 Task: Open Card Airline Review in Board Diversity and Inclusion Employee Resource Groups to Workspace Email Management and add a team member Softage.4@softage.net, a label Red, a checklist Feng Shui, an attachment from your google drive, a color Red and finally, add a card description 'Research and develop new marketing strategy' and a comment 'This task presents an opportunity to demonstrate our project management skills, ensuring that we have a clear plan and process in place.'. Add a start date 'Jan 08, 1900' with a due date 'Jan 15, 1900'
Action: Mouse moved to (710, 143)
Screenshot: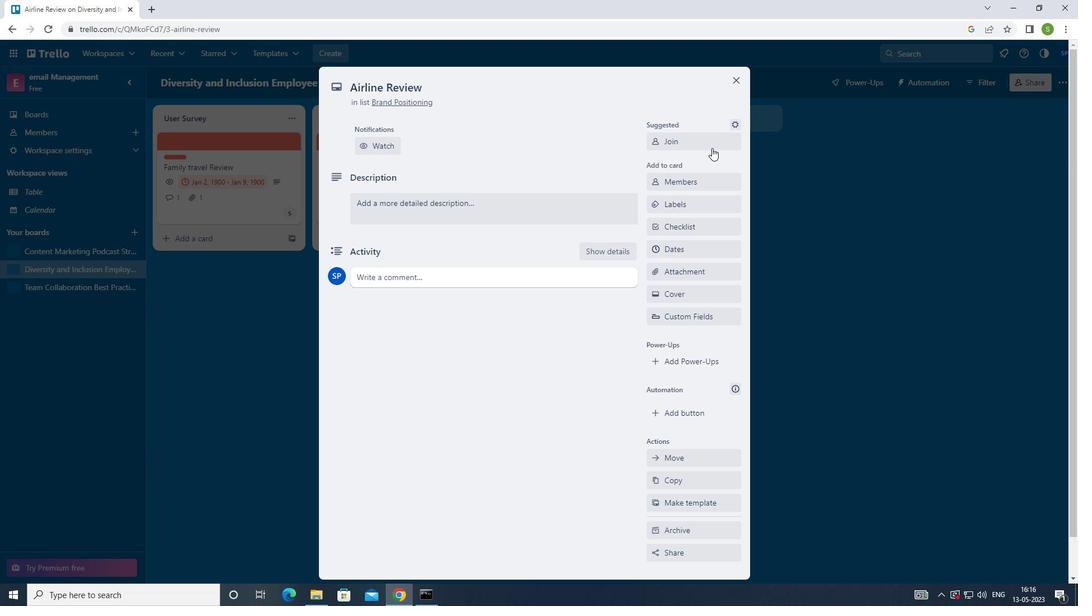 
Action: Mouse pressed left at (710, 143)
Screenshot: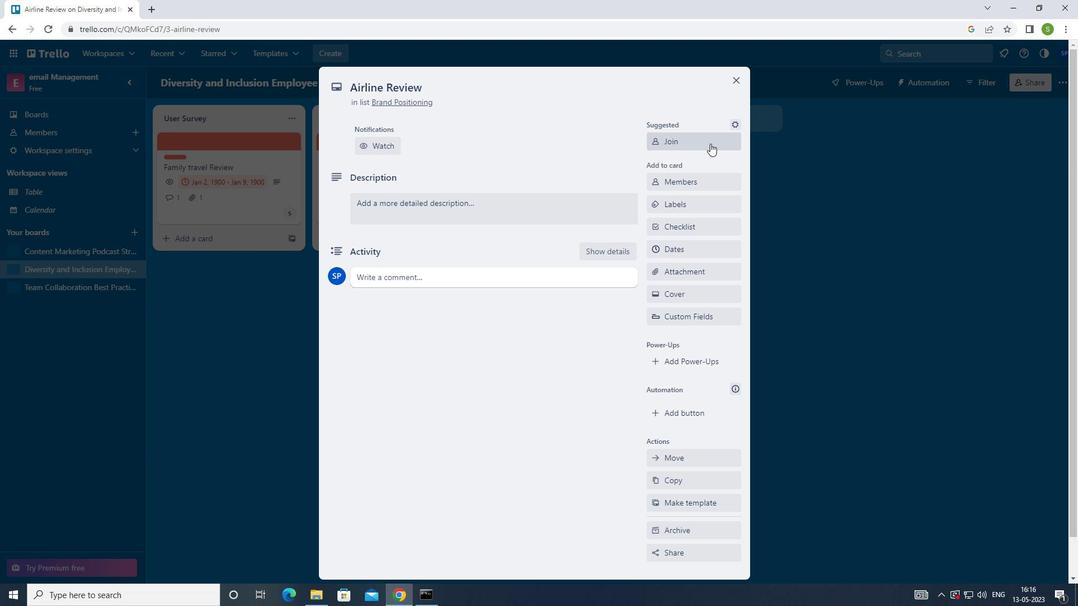
Action: Mouse moved to (704, 147)
Screenshot: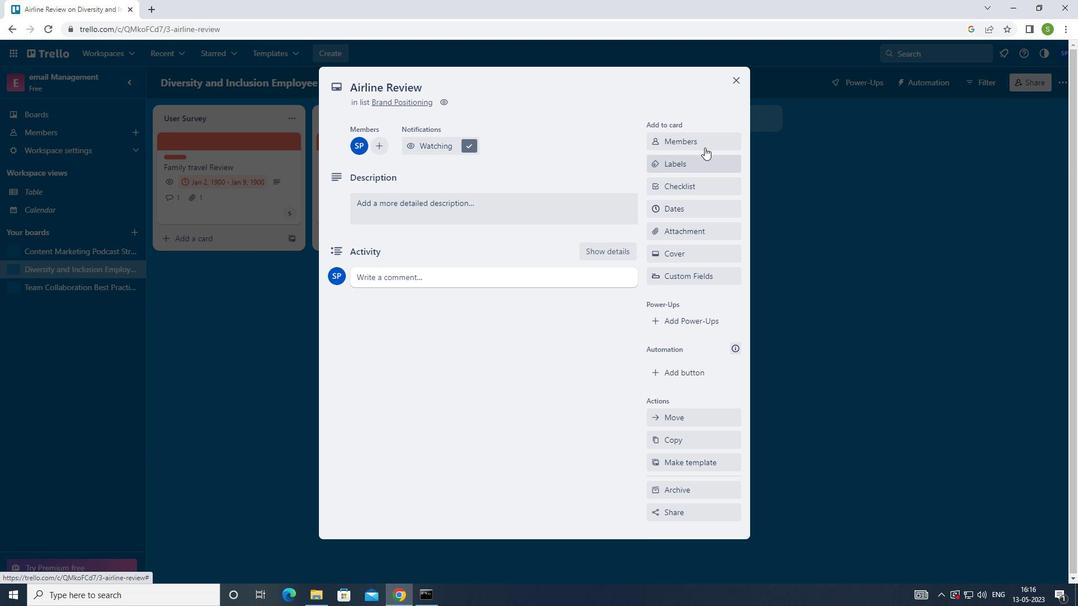 
Action: Mouse pressed left at (704, 147)
Screenshot: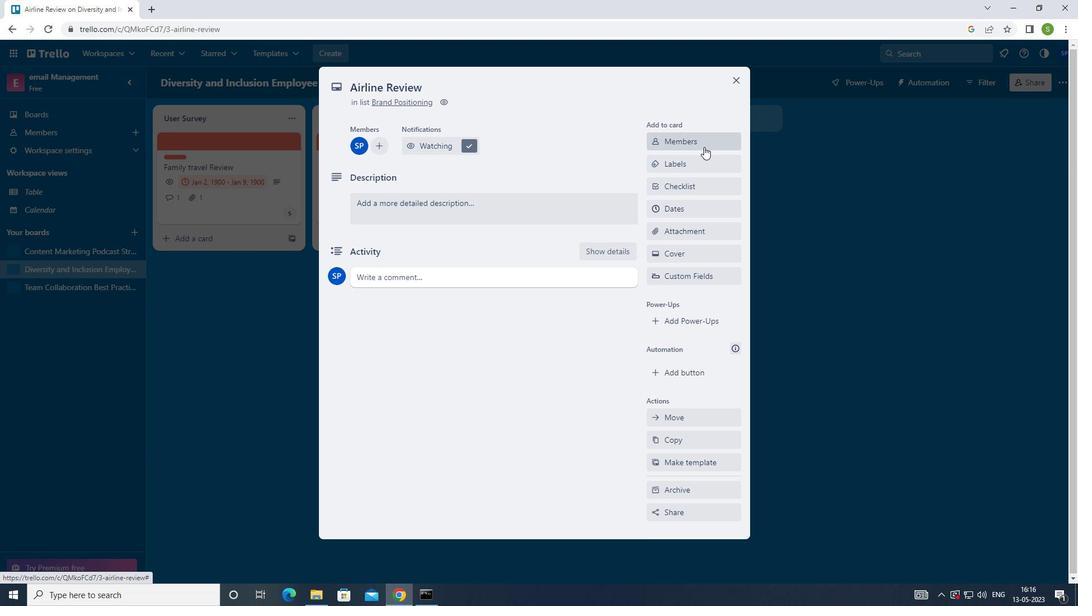
Action: Mouse moved to (554, 230)
Screenshot: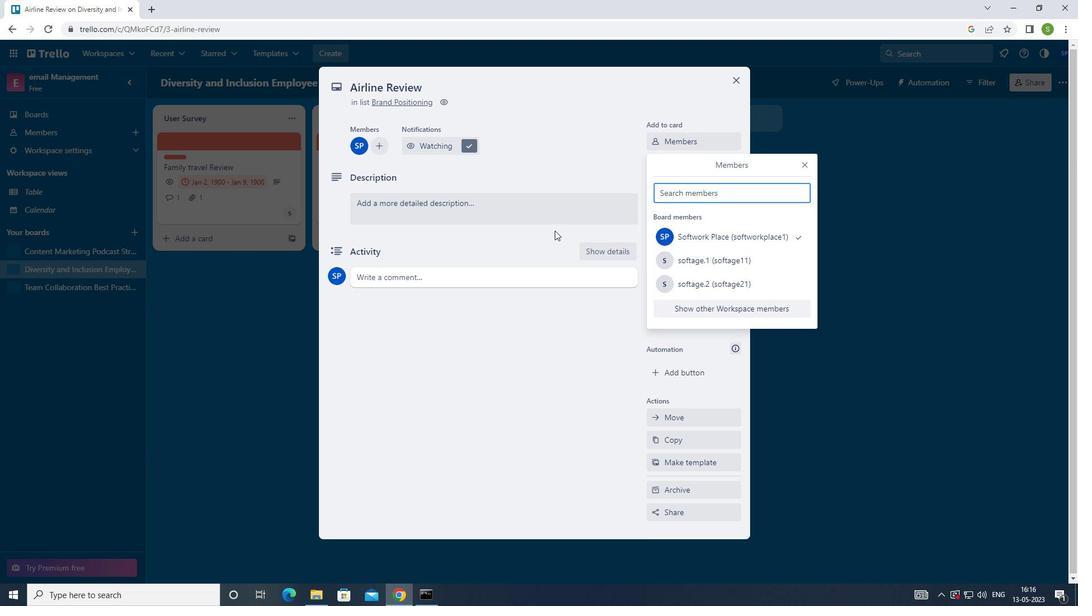 
Action: Key pressed <Key.shift>SOFTAG
Screenshot: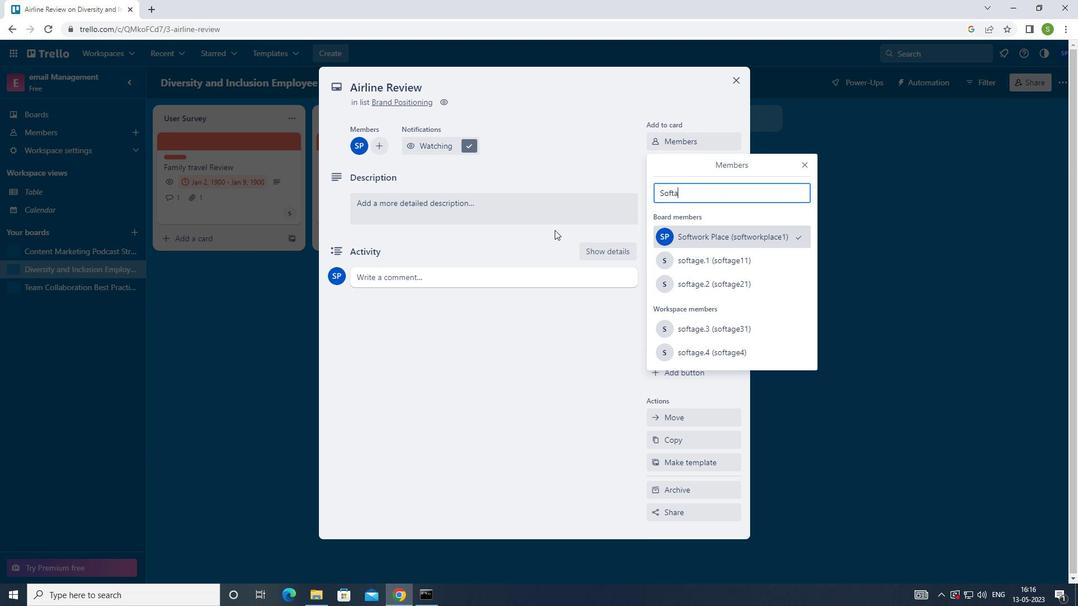 
Action: Mouse moved to (555, 230)
Screenshot: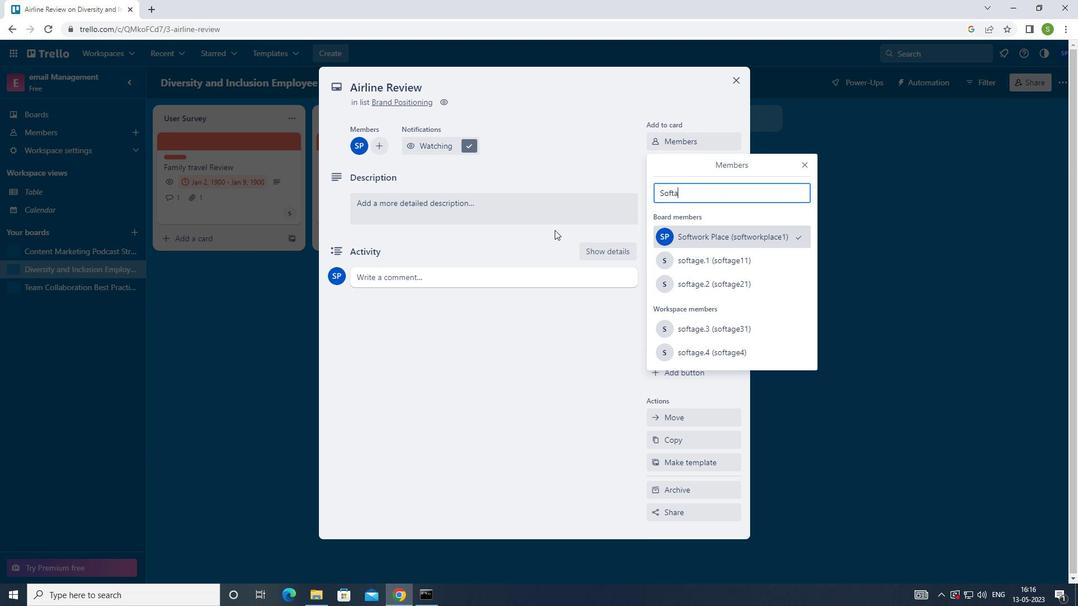 
Action: Key pressed E.4
Screenshot: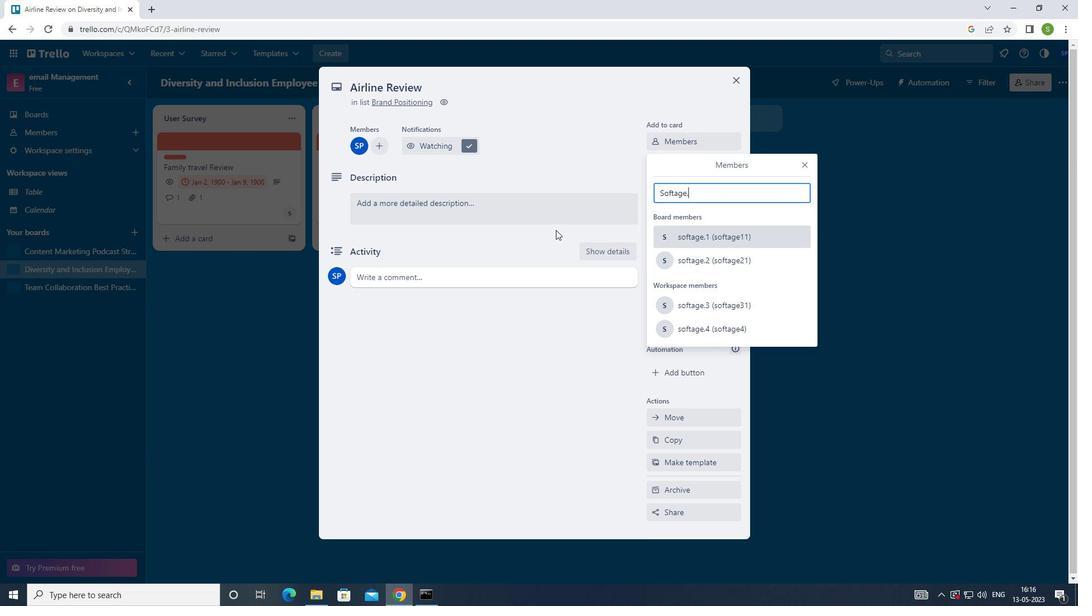 
Action: Mouse moved to (555, 230)
Screenshot: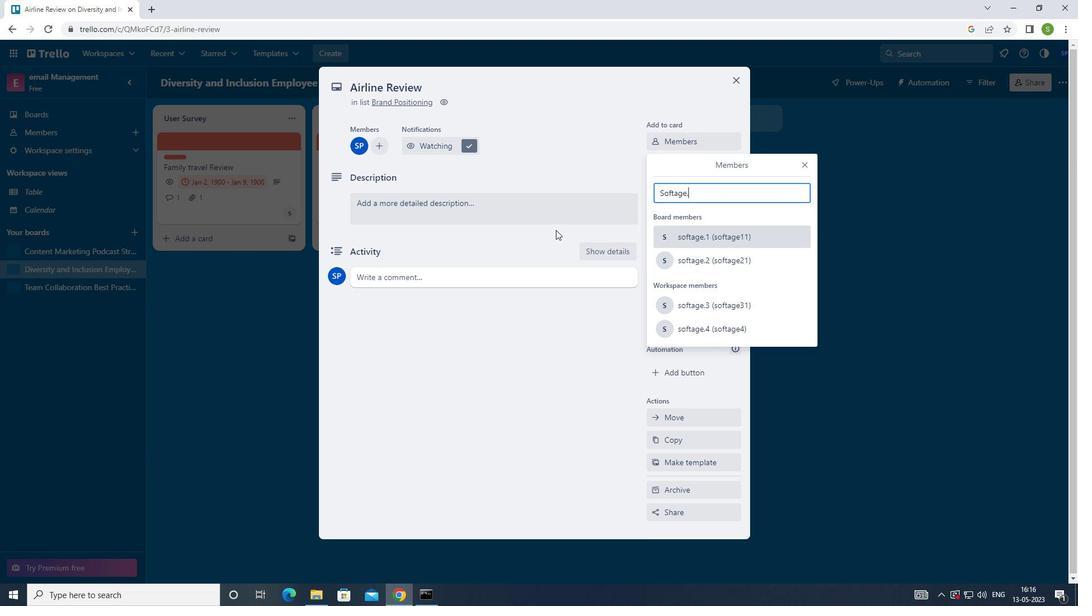 
Action: Key pressed <Key.shift>@
Screenshot: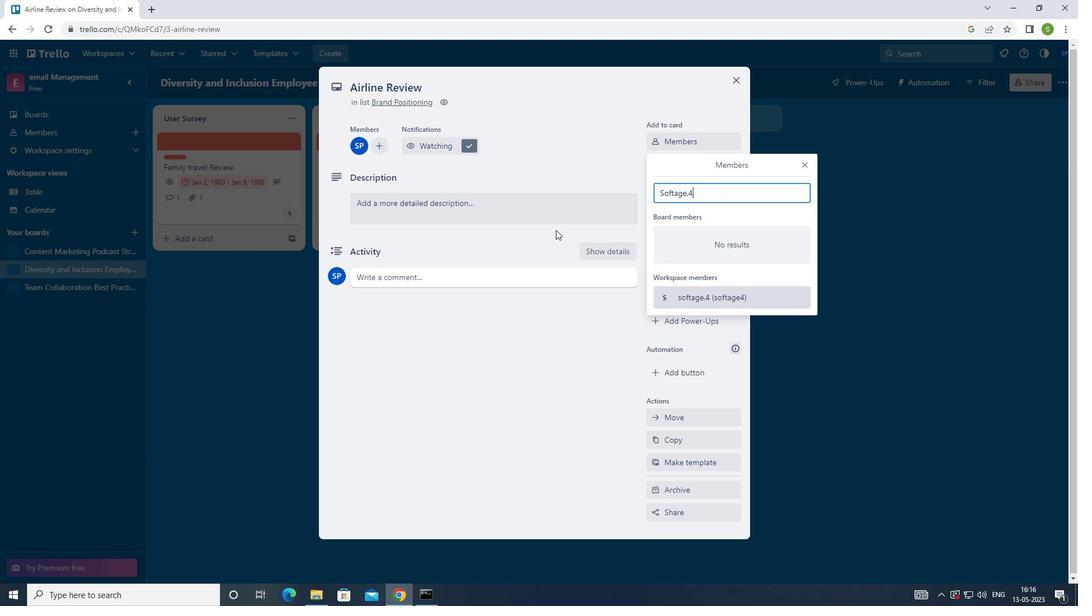 
Action: Mouse moved to (555, 230)
Screenshot: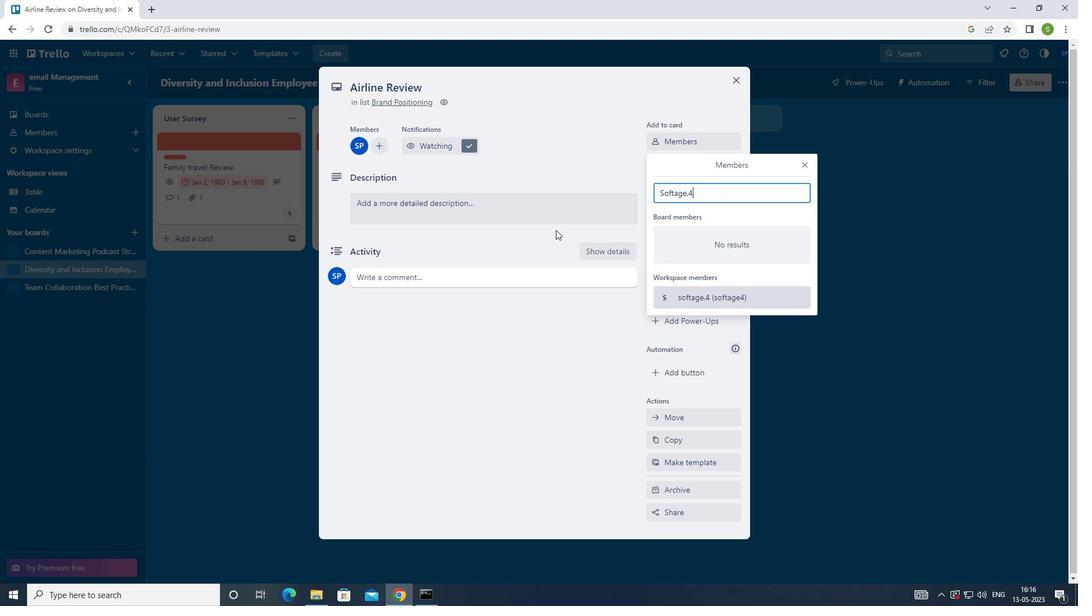 
Action: Key pressed SOFTAGE.NET
Screenshot: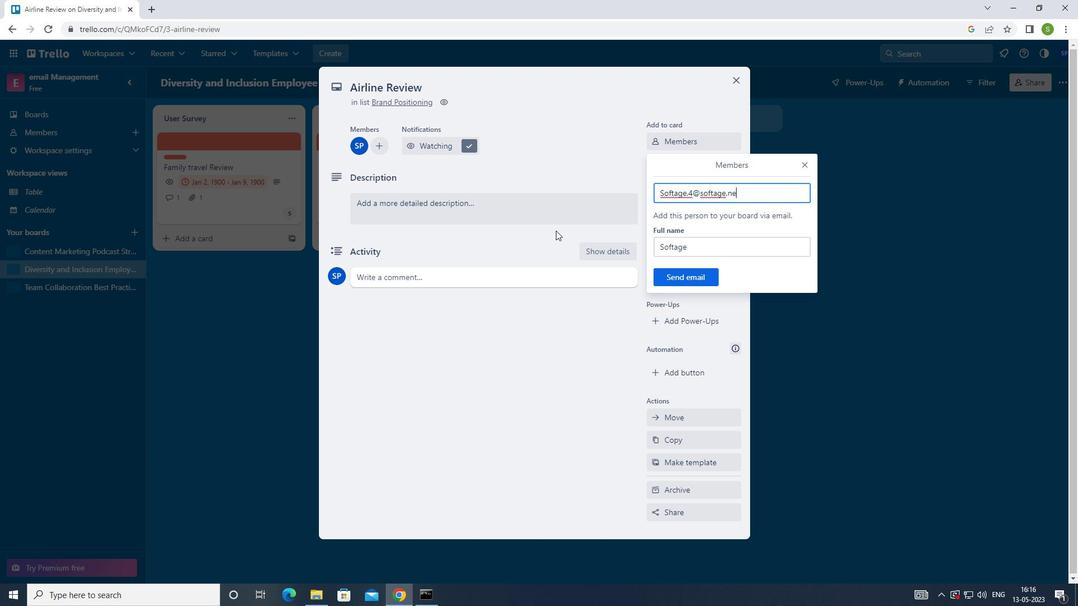 
Action: Mouse moved to (673, 279)
Screenshot: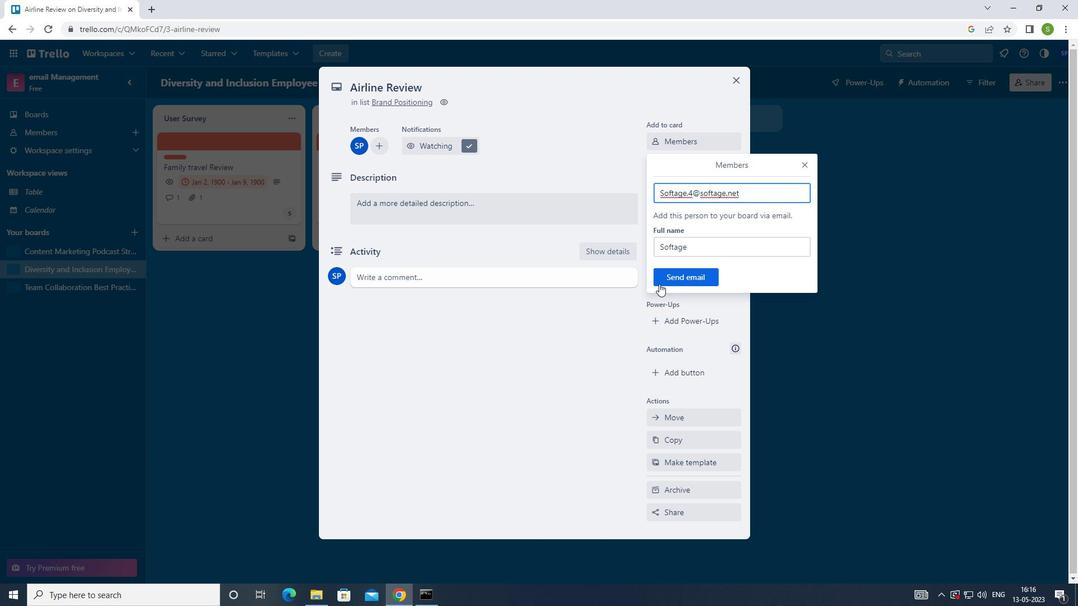
Action: Mouse pressed left at (673, 279)
Screenshot: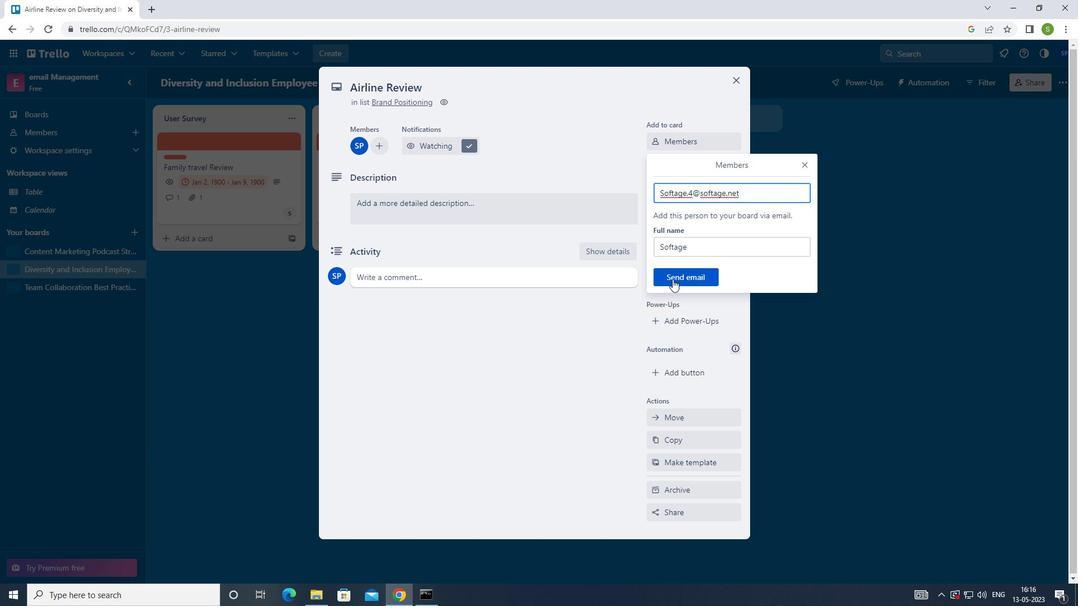 
Action: Mouse moved to (676, 167)
Screenshot: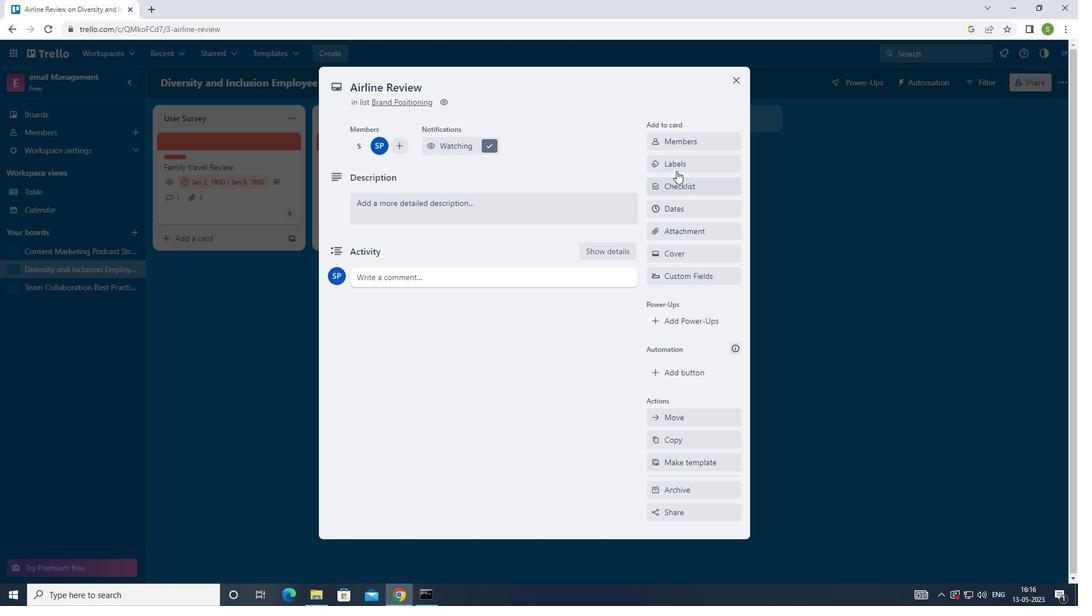 
Action: Mouse pressed left at (676, 167)
Screenshot: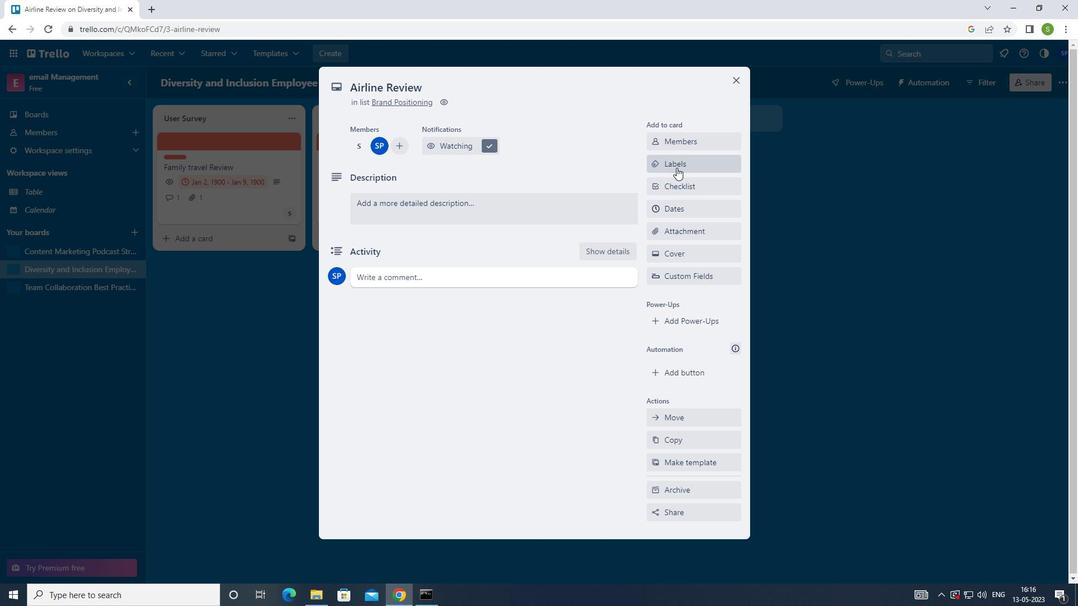 
Action: Mouse moved to (660, 316)
Screenshot: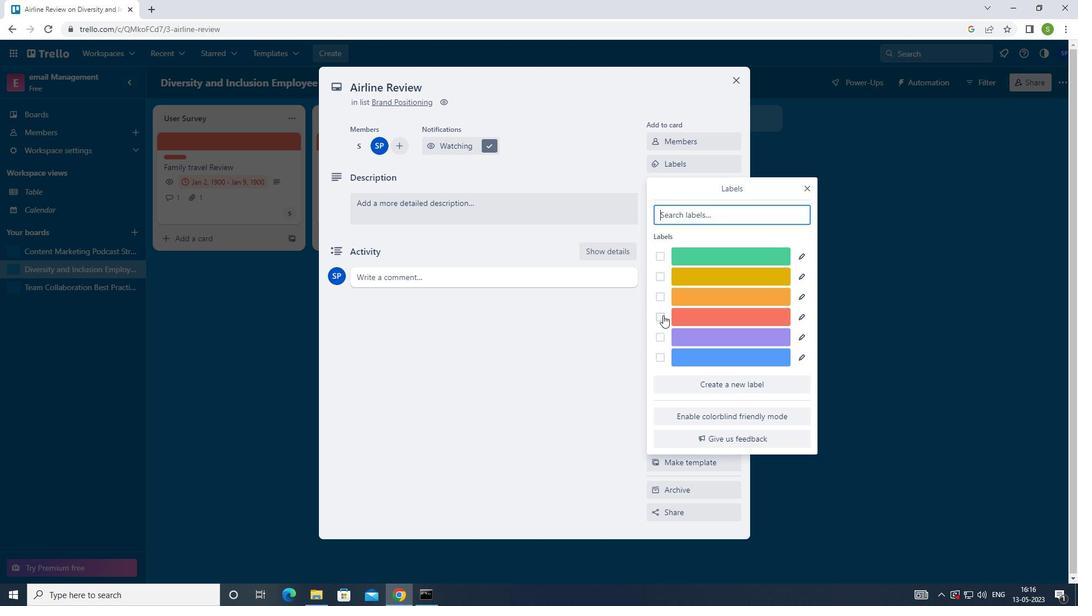 
Action: Mouse pressed left at (660, 316)
Screenshot: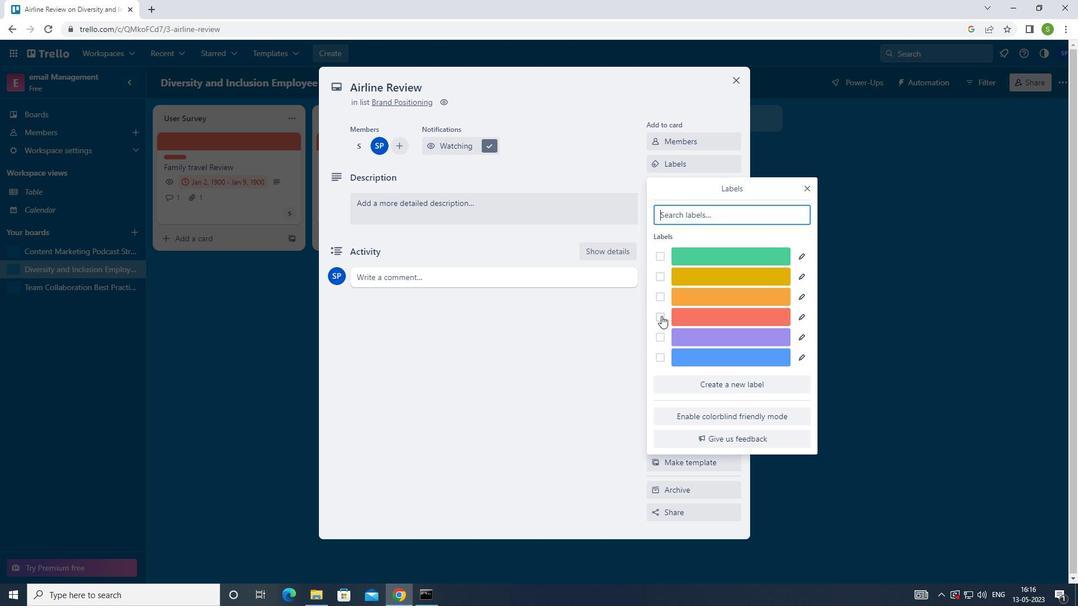 
Action: Mouse moved to (804, 189)
Screenshot: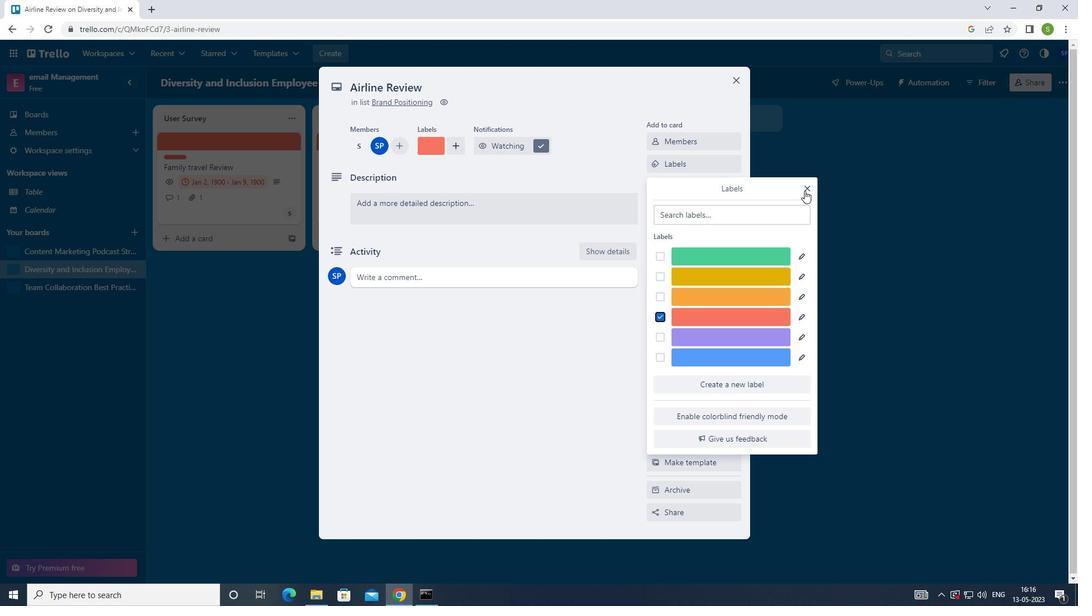 
Action: Mouse pressed left at (804, 189)
Screenshot: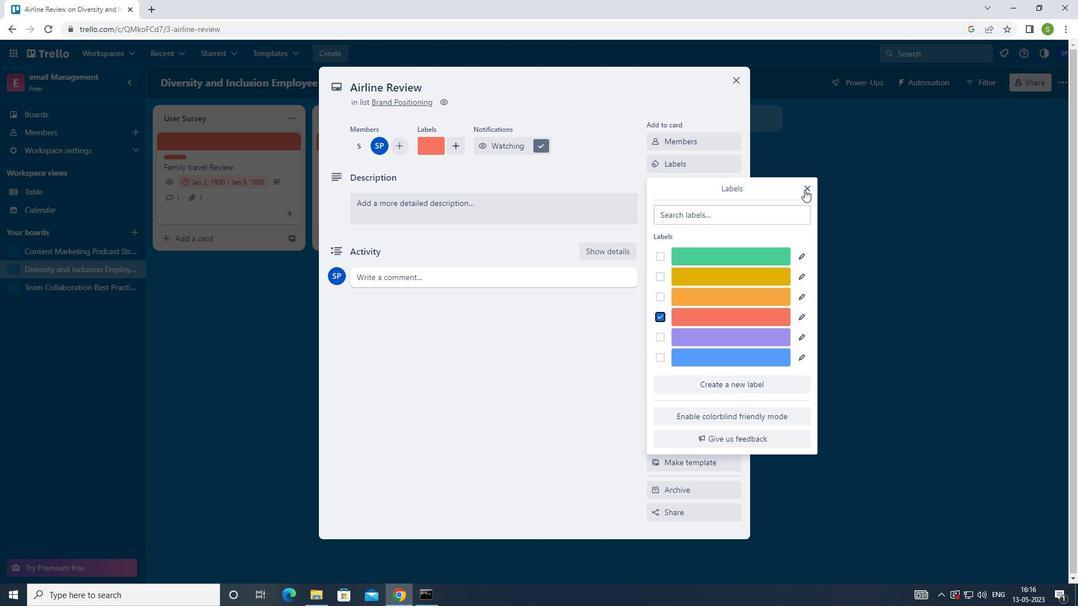 
Action: Mouse moved to (701, 180)
Screenshot: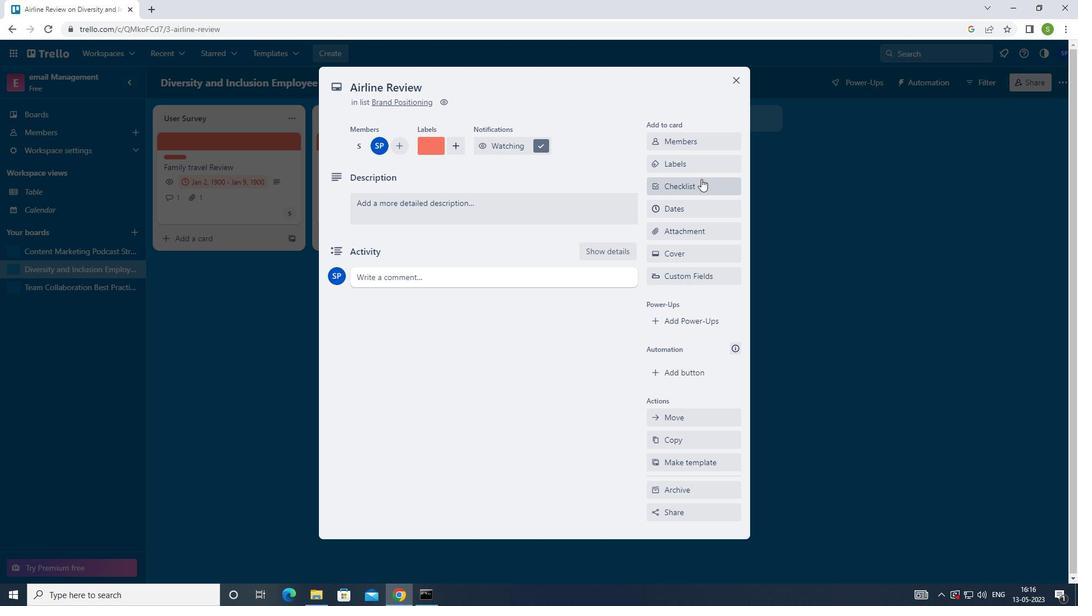 
Action: Mouse pressed left at (701, 180)
Screenshot: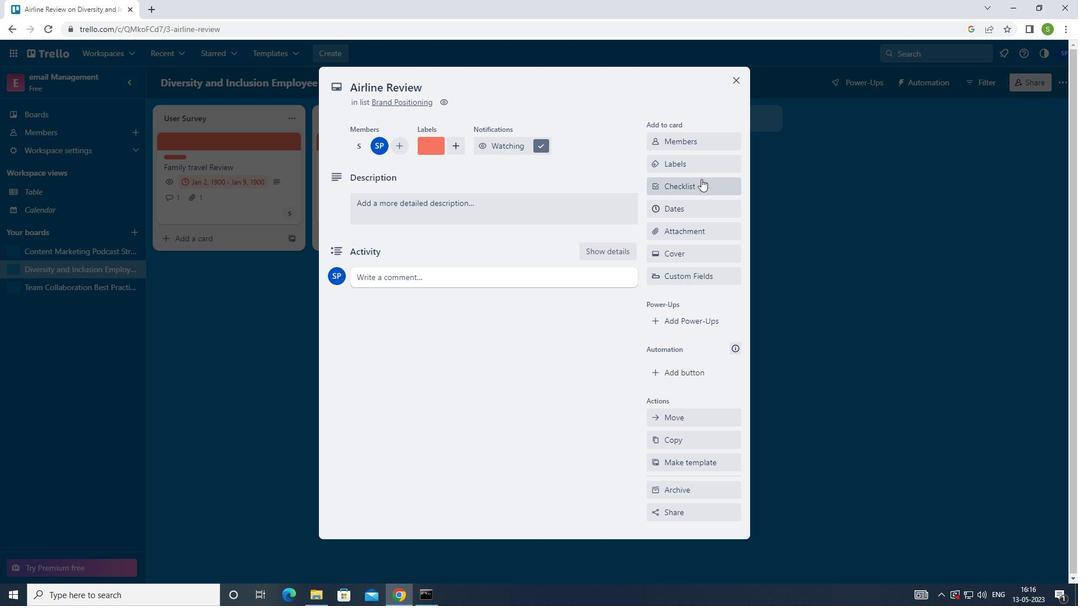 
Action: Mouse moved to (778, 202)
Screenshot: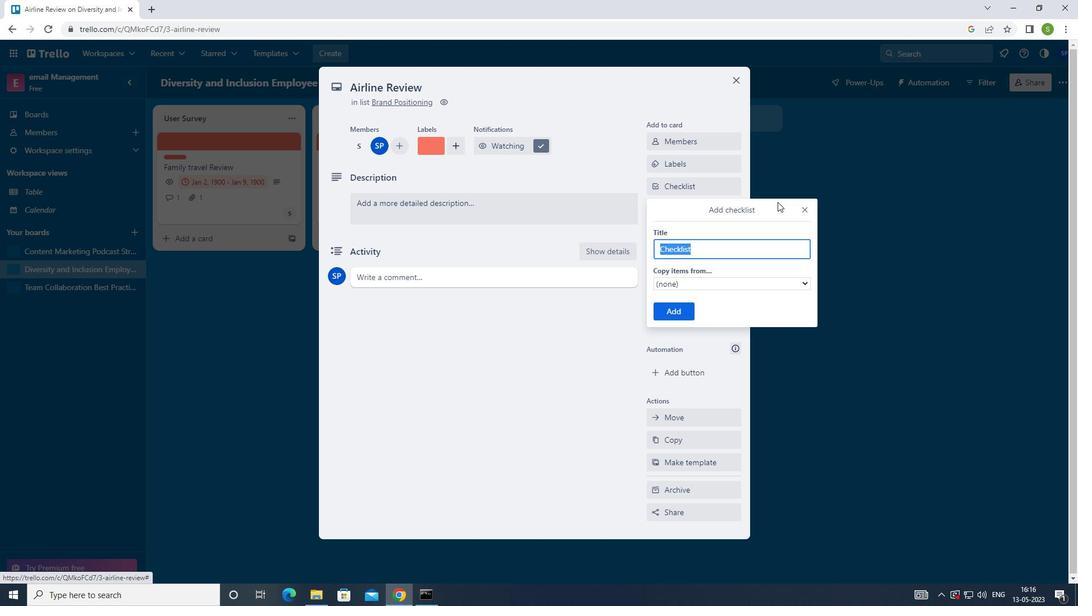 
Action: Key pressed <Key.shift>F
Screenshot: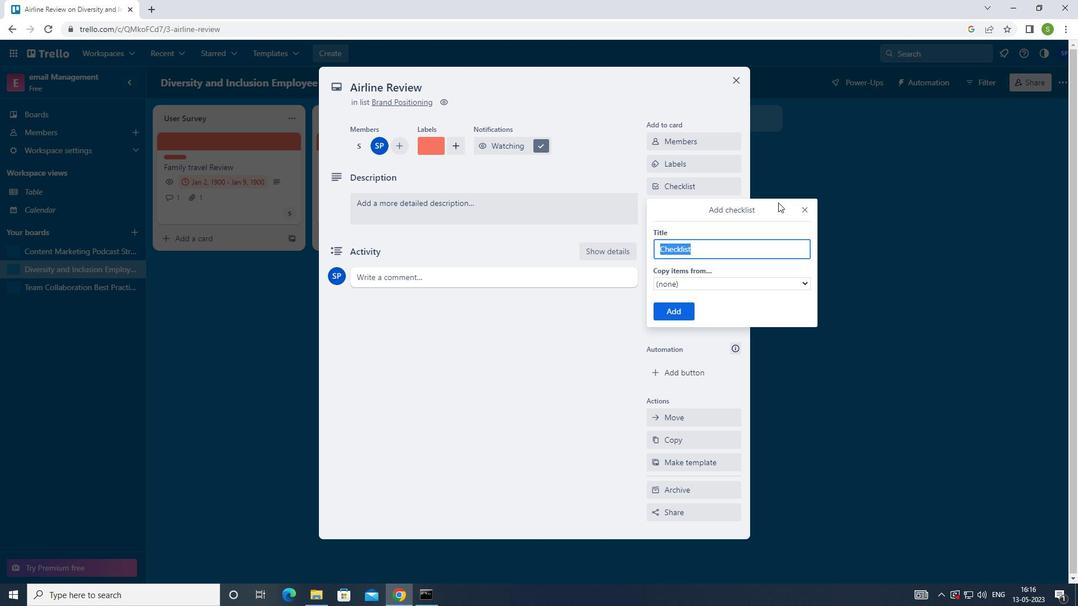 
Action: Mouse moved to (732, 274)
Screenshot: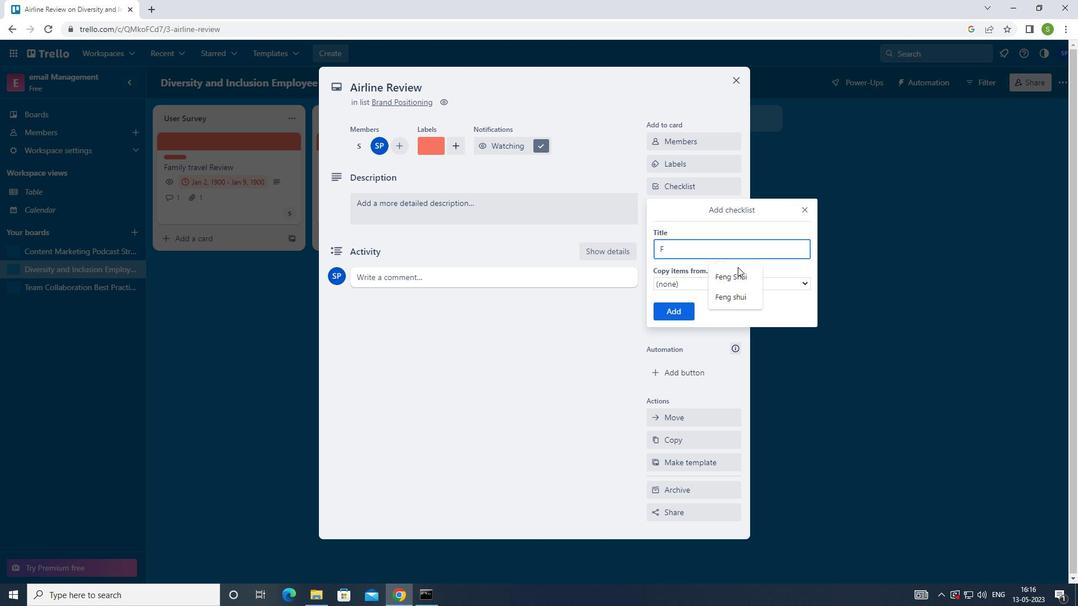
Action: Mouse pressed left at (732, 274)
Screenshot: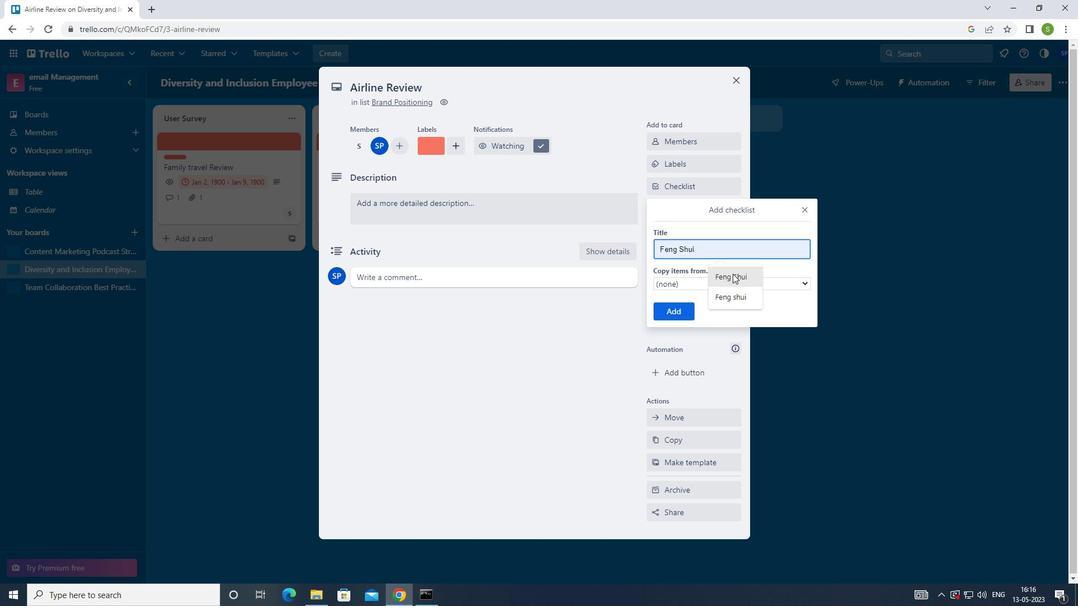 
Action: Mouse moved to (675, 309)
Screenshot: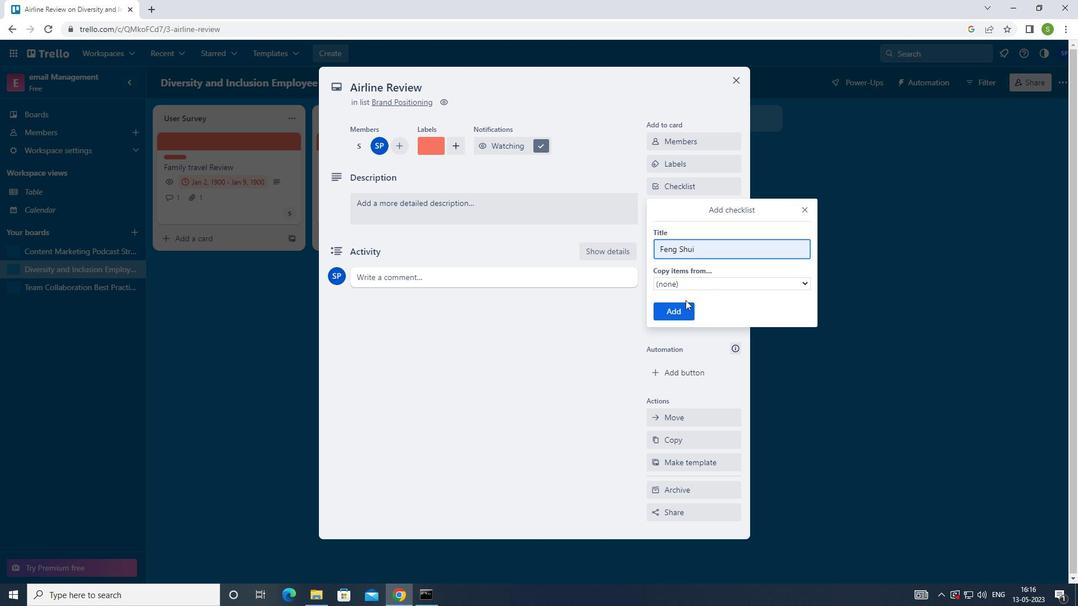 
Action: Mouse pressed left at (675, 309)
Screenshot: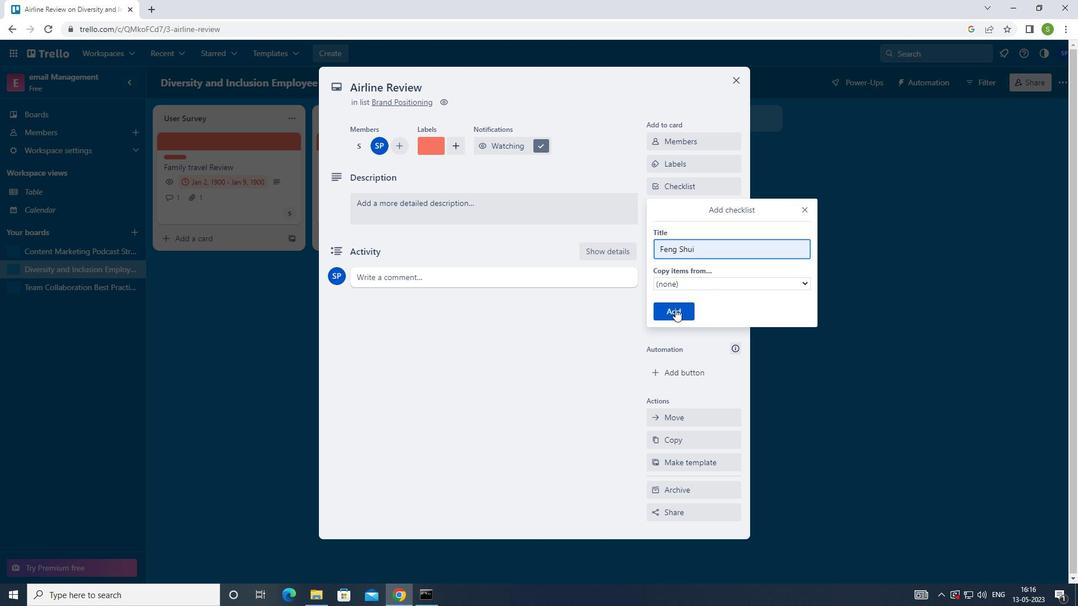 
Action: Mouse moved to (667, 225)
Screenshot: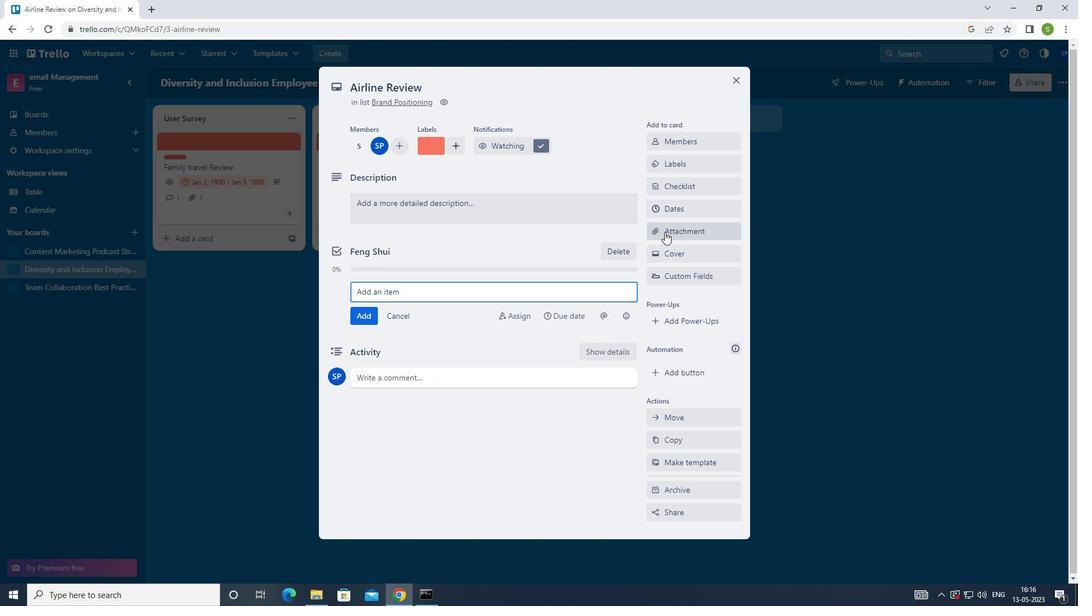 
Action: Mouse pressed left at (667, 225)
Screenshot: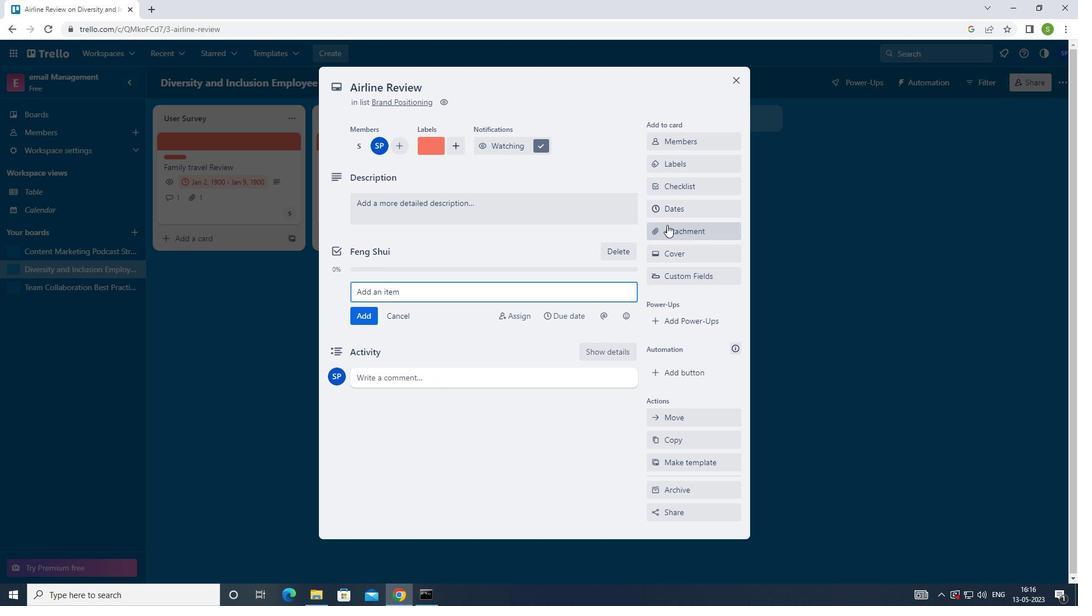 
Action: Mouse moved to (691, 318)
Screenshot: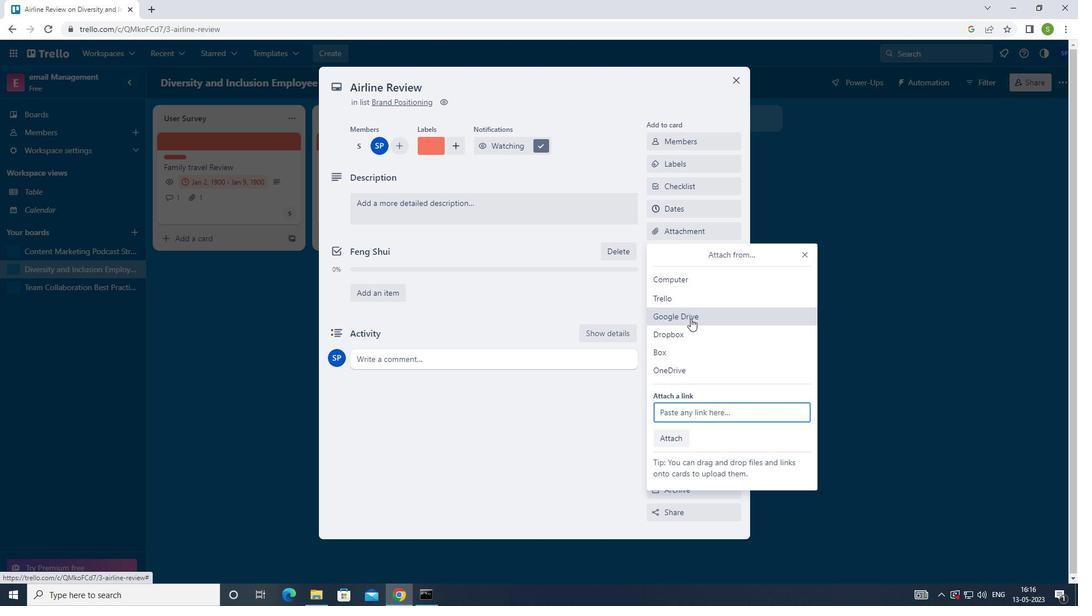 
Action: Mouse pressed left at (691, 318)
Screenshot: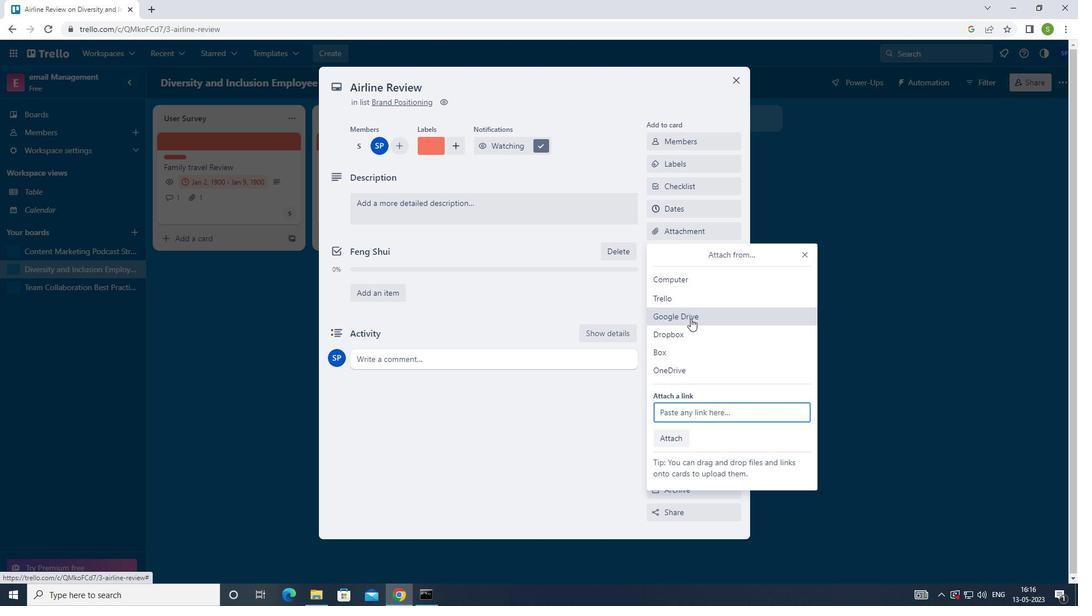 
Action: Mouse moved to (297, 271)
Screenshot: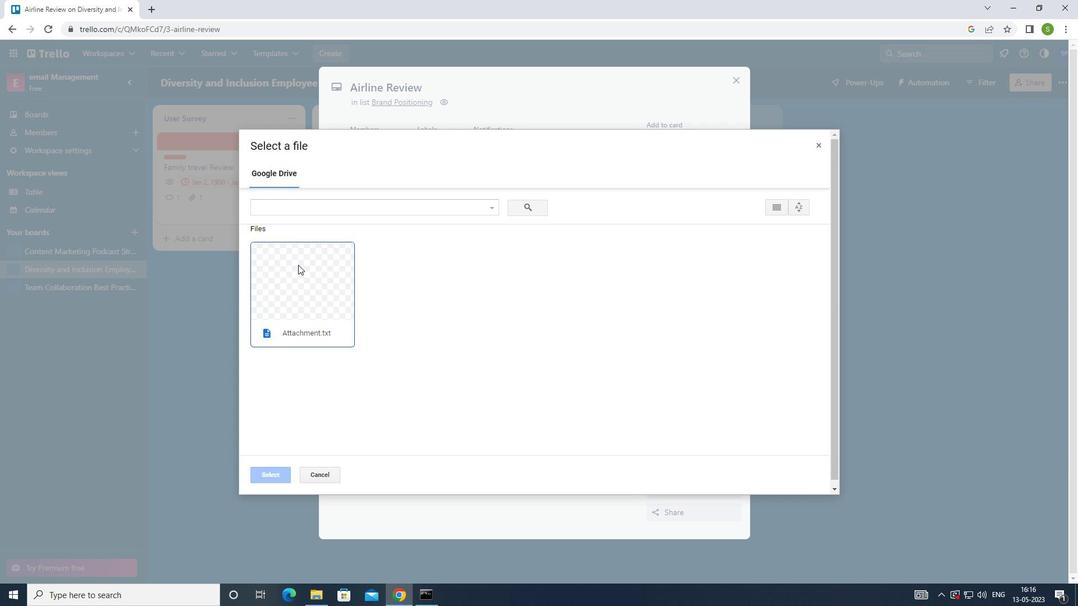 
Action: Mouse pressed left at (297, 271)
Screenshot: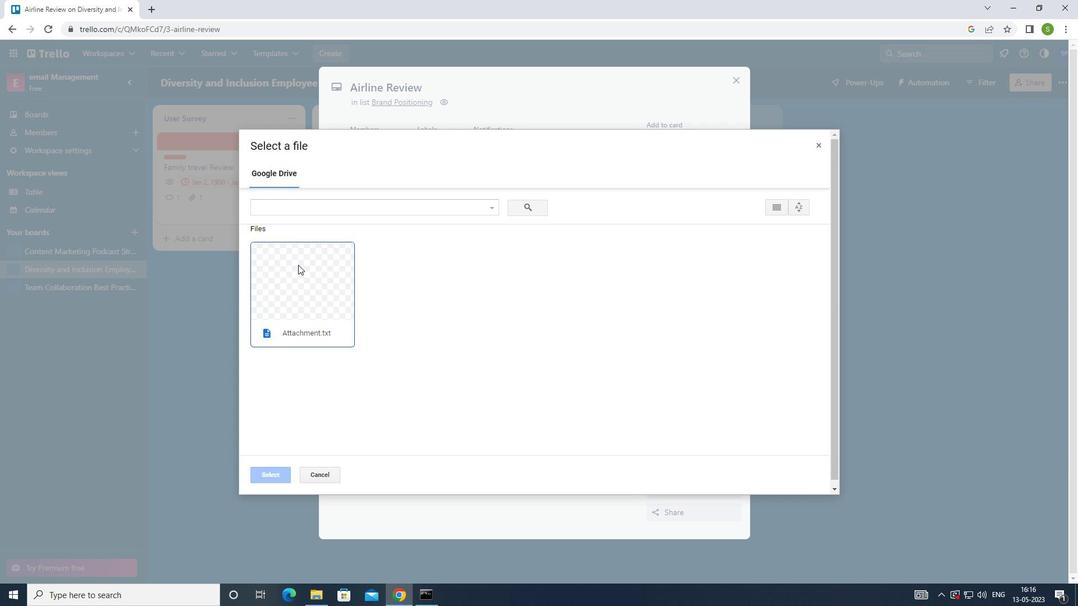 
Action: Mouse moved to (281, 476)
Screenshot: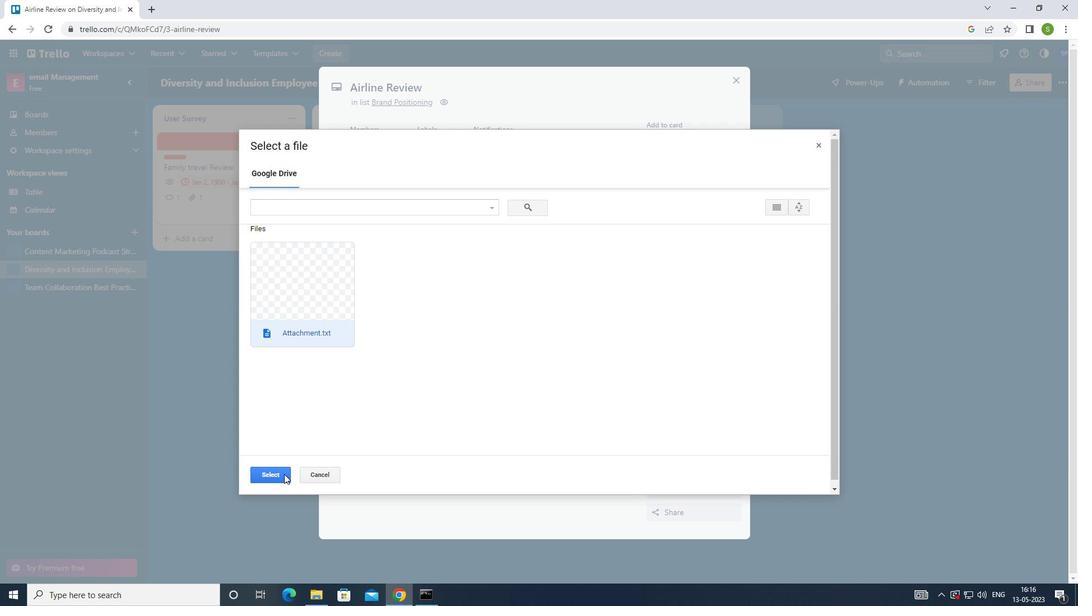 
Action: Mouse pressed left at (281, 476)
Screenshot: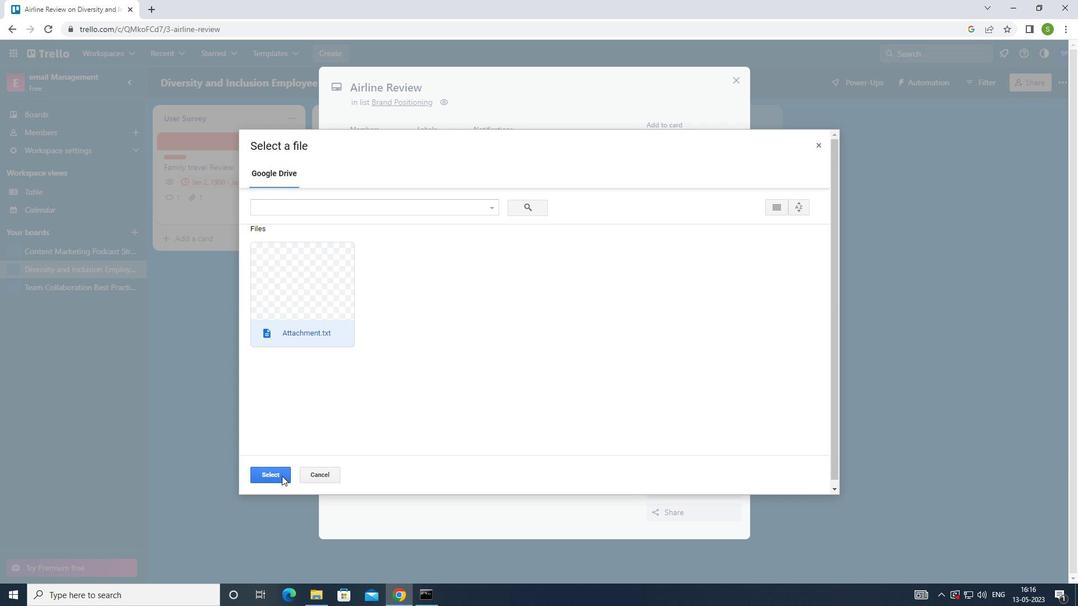 
Action: Mouse moved to (664, 250)
Screenshot: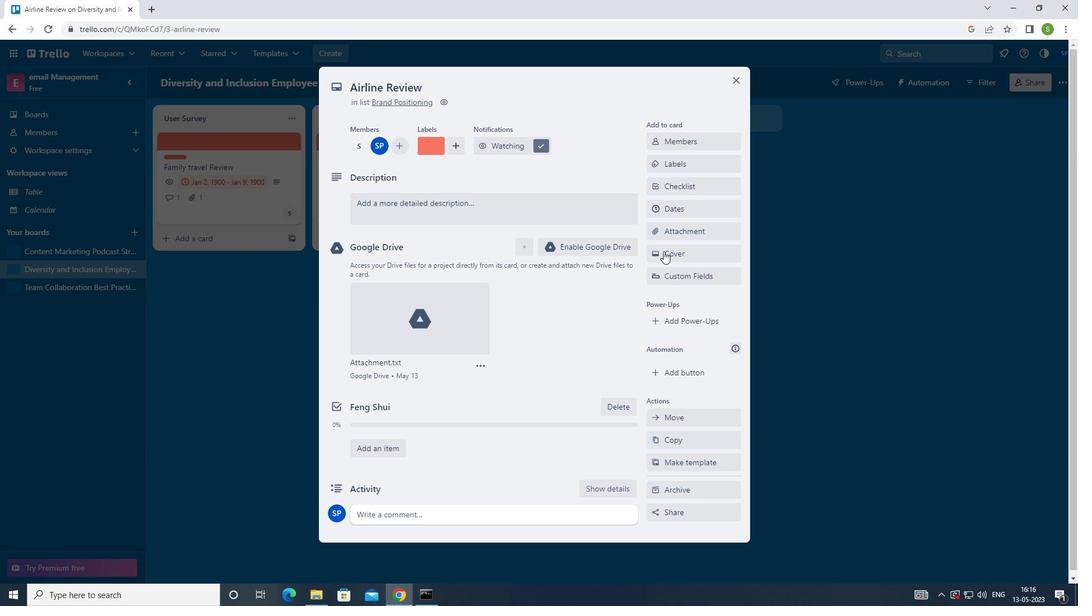
Action: Mouse pressed left at (664, 250)
Screenshot: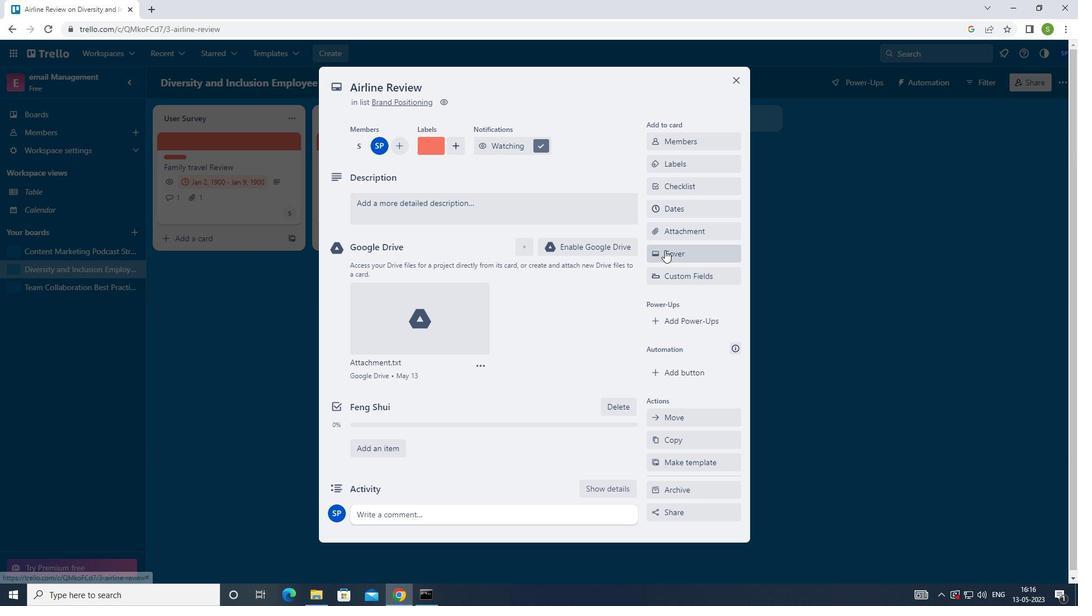 
Action: Mouse moved to (773, 360)
Screenshot: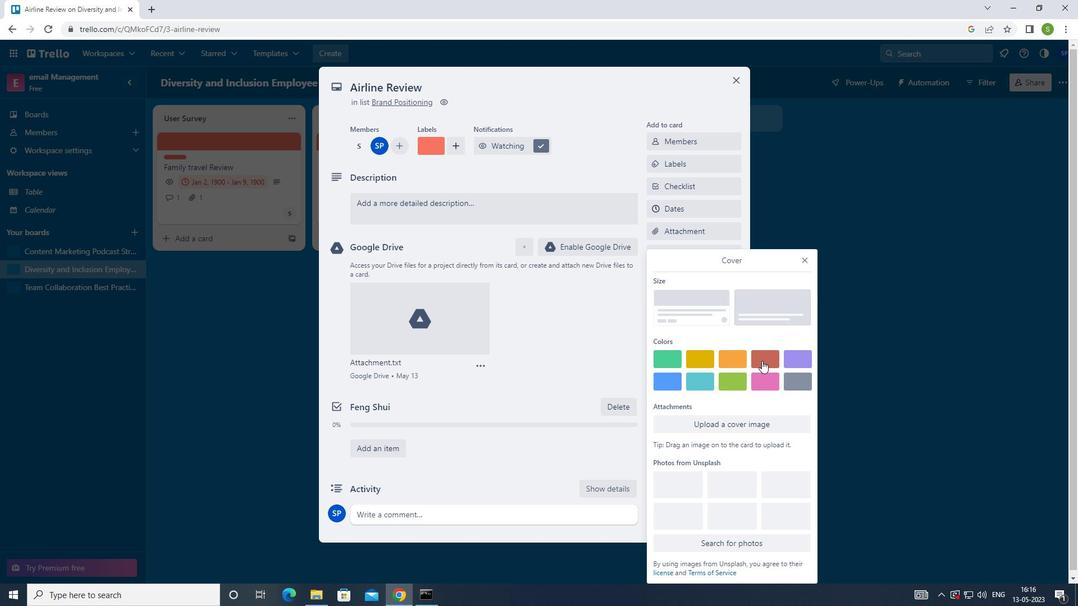 
Action: Mouse pressed left at (773, 360)
Screenshot: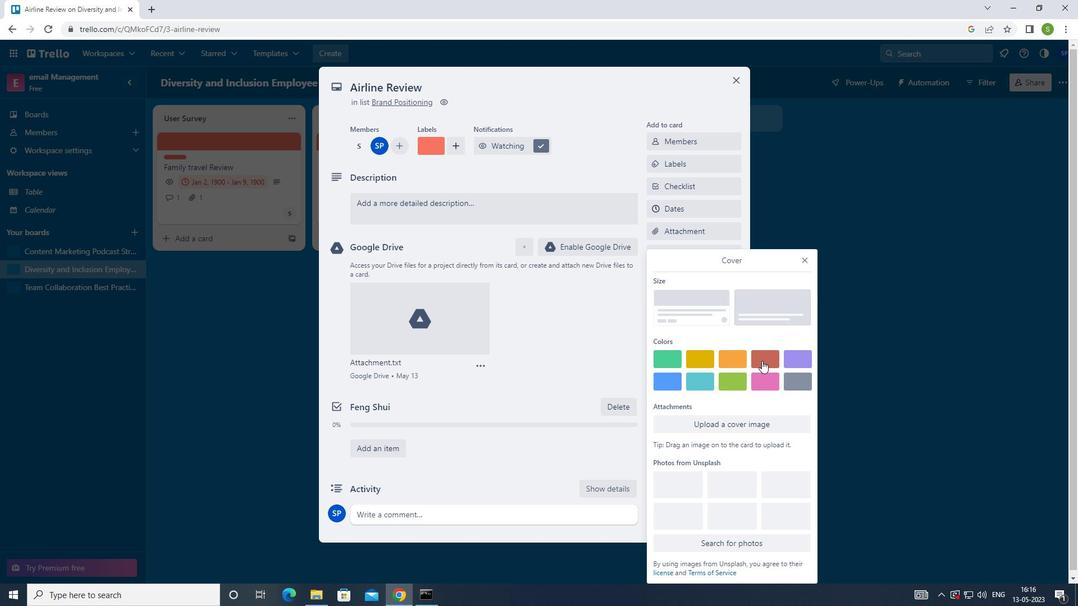 
Action: Mouse moved to (806, 242)
Screenshot: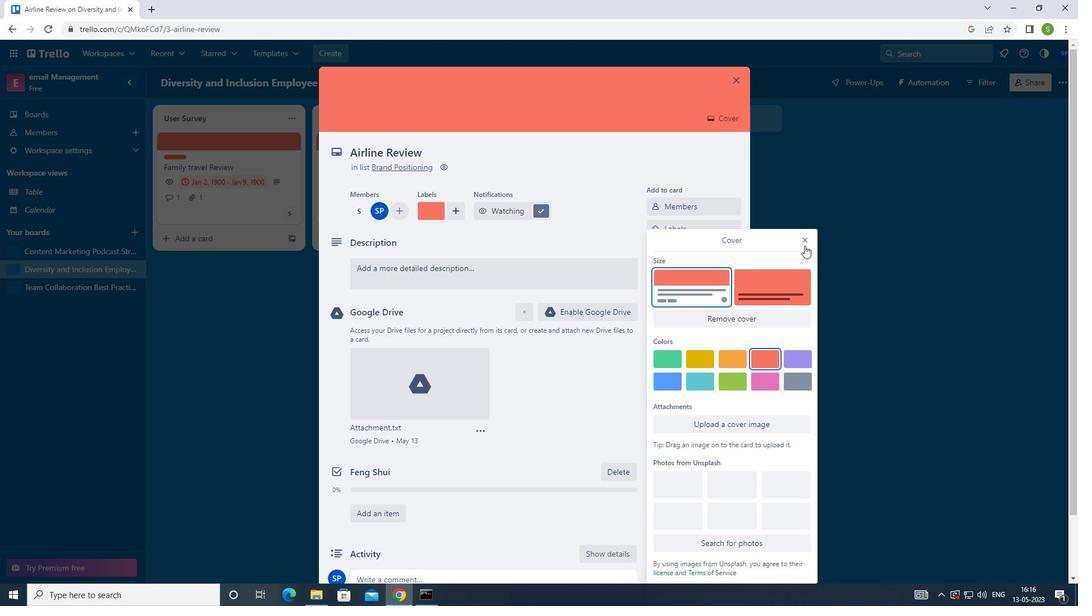 
Action: Mouse pressed left at (806, 242)
Screenshot: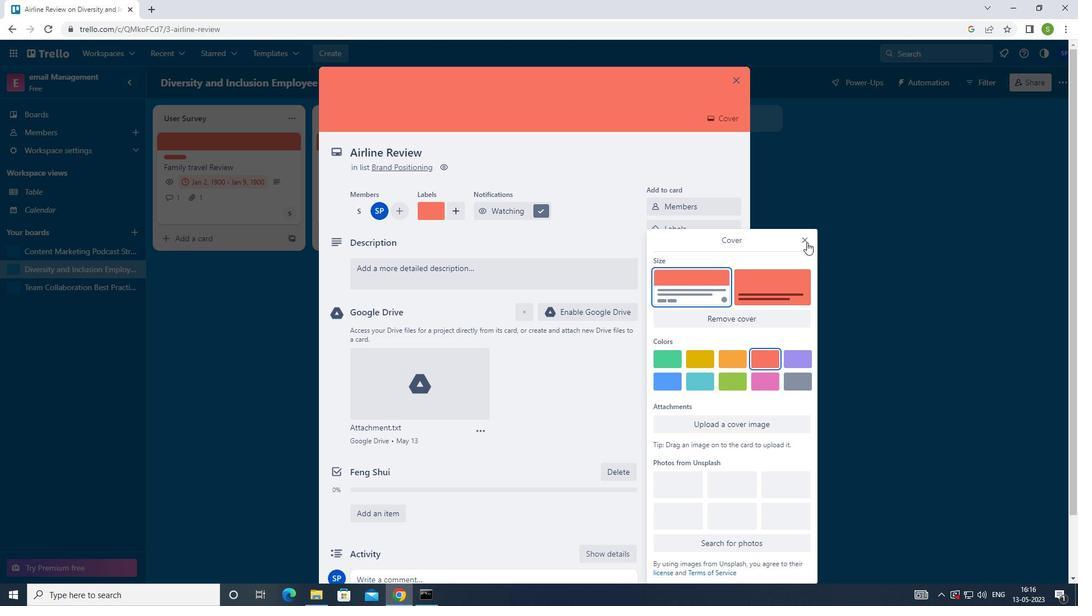 
Action: Mouse moved to (496, 268)
Screenshot: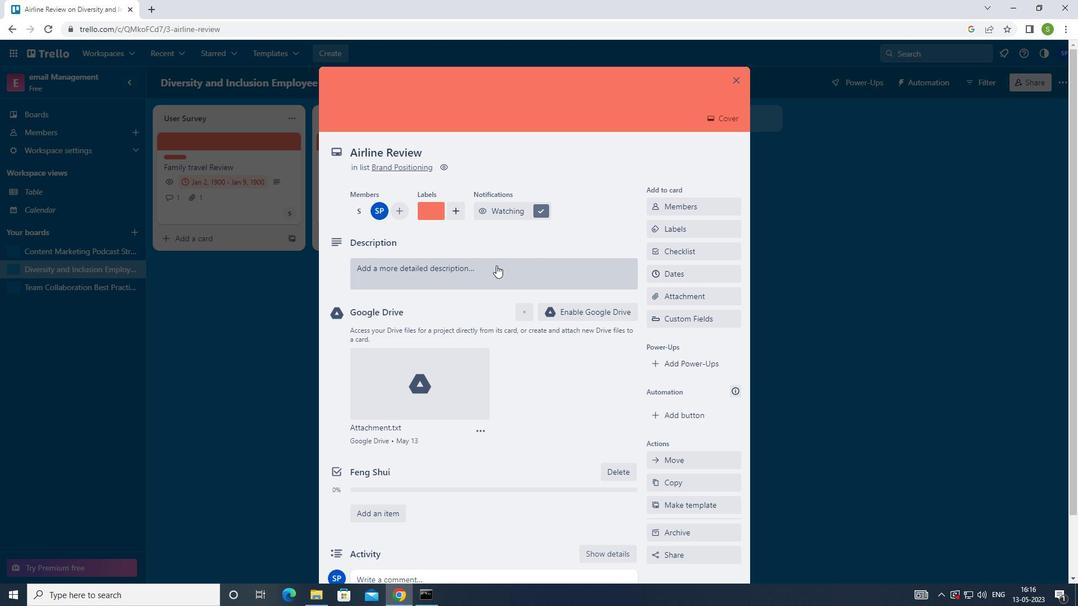 
Action: Mouse pressed left at (496, 268)
Screenshot: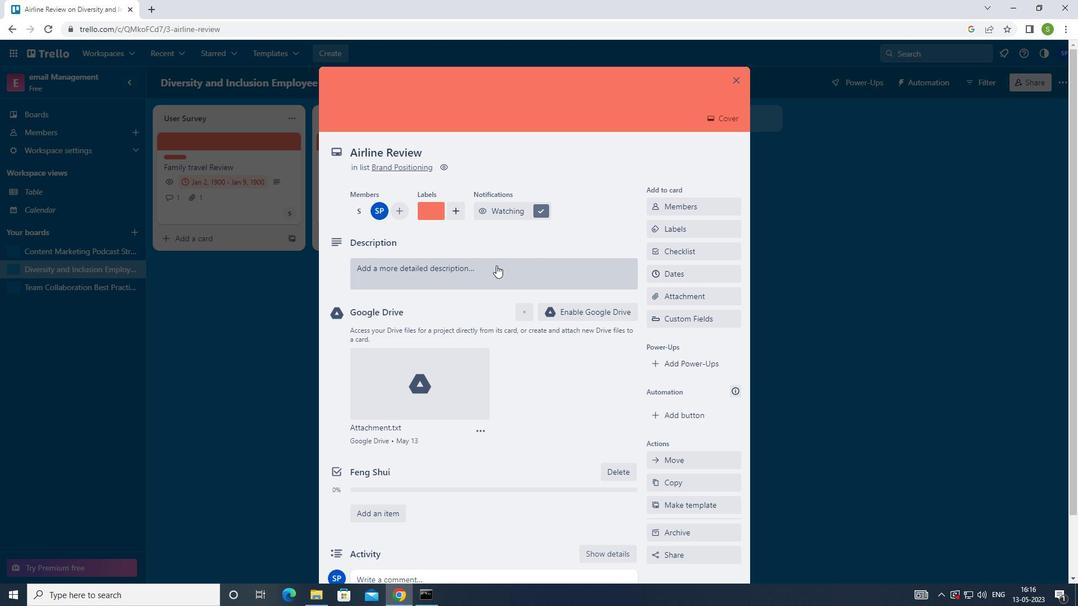 
Action: Mouse moved to (548, 217)
Screenshot: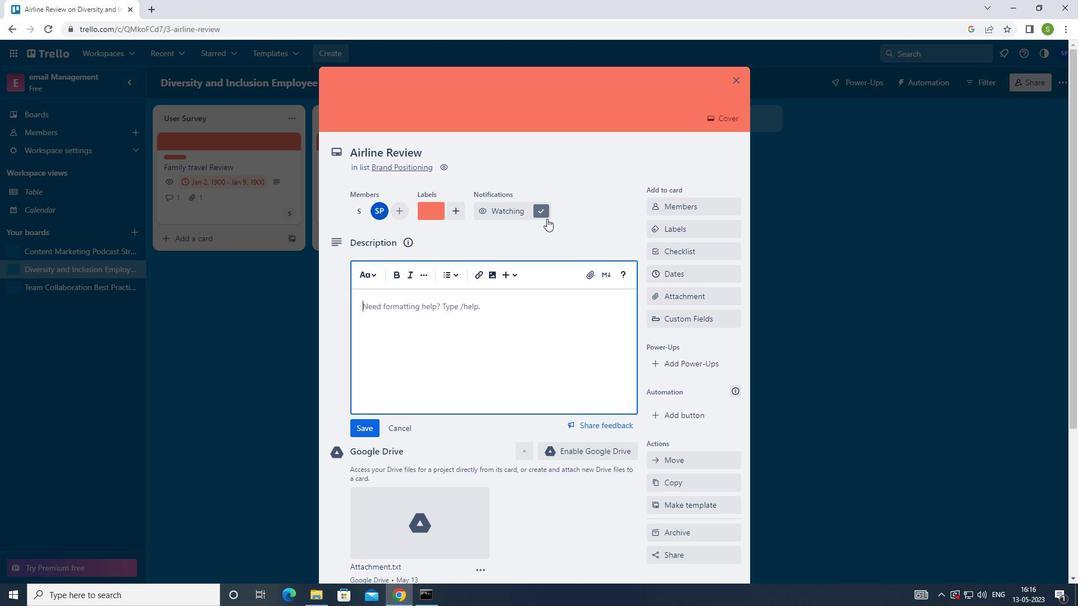 
Action: Key pressed <Key.shift>RESE
Screenshot: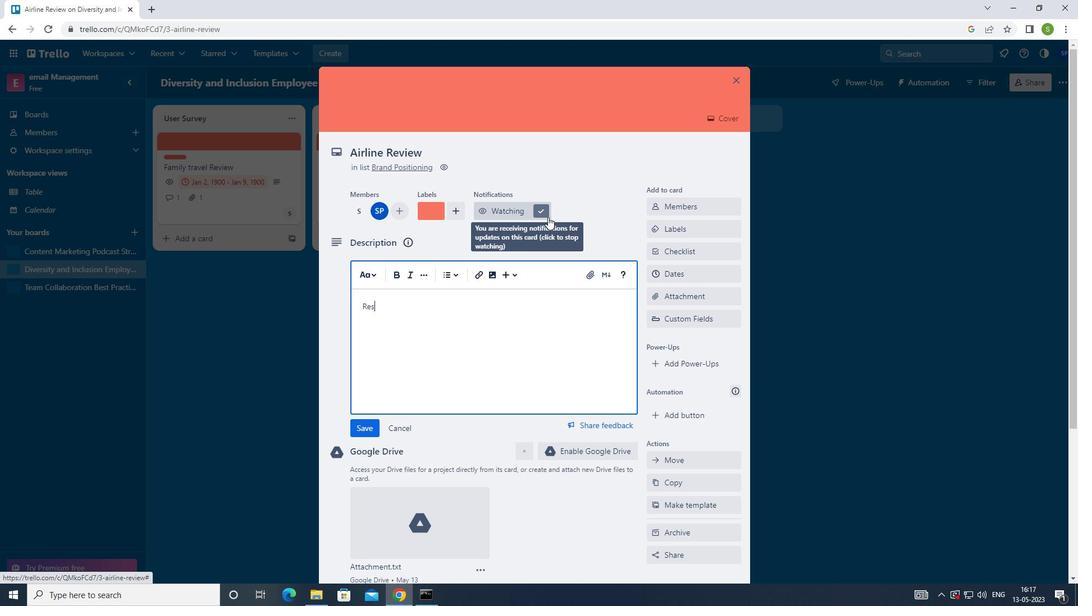 
Action: Mouse moved to (548, 217)
Screenshot: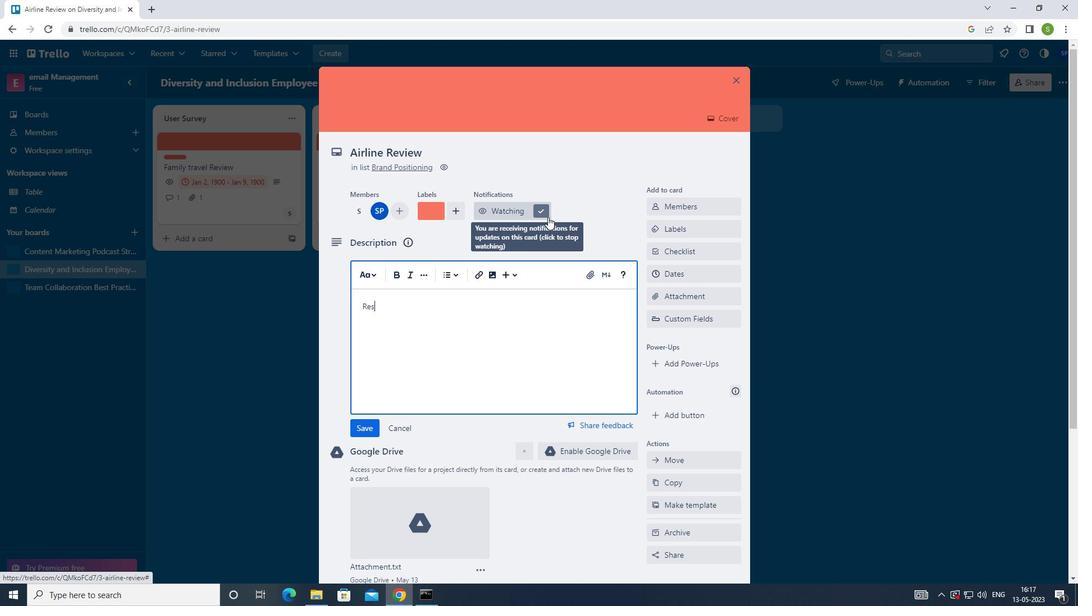 
Action: Key pressed ACH<Key.space>AND<Key.space>
Screenshot: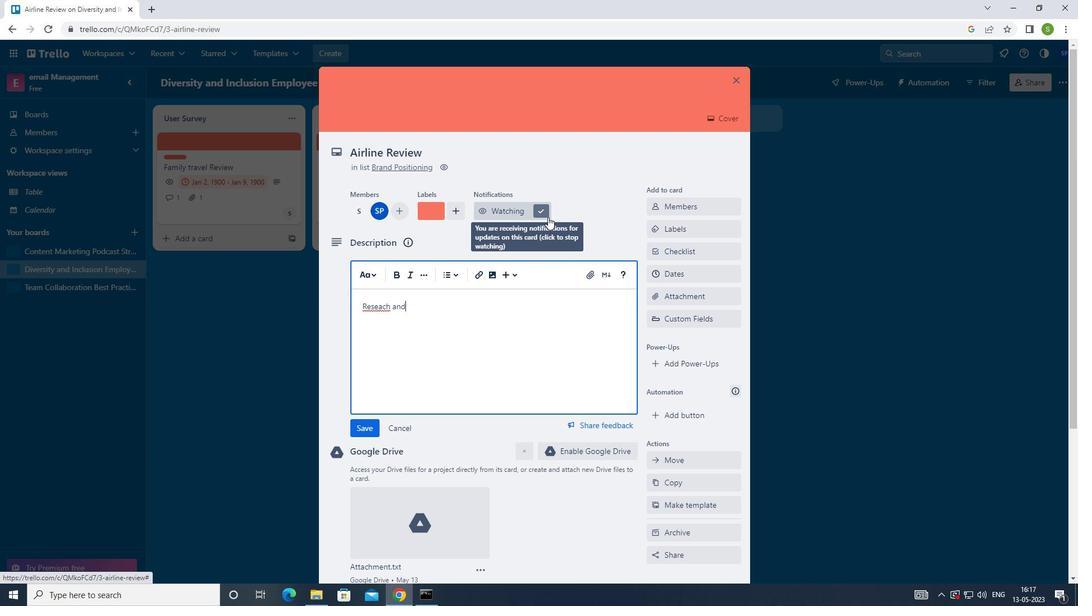
Action: Mouse moved to (548, 217)
Screenshot: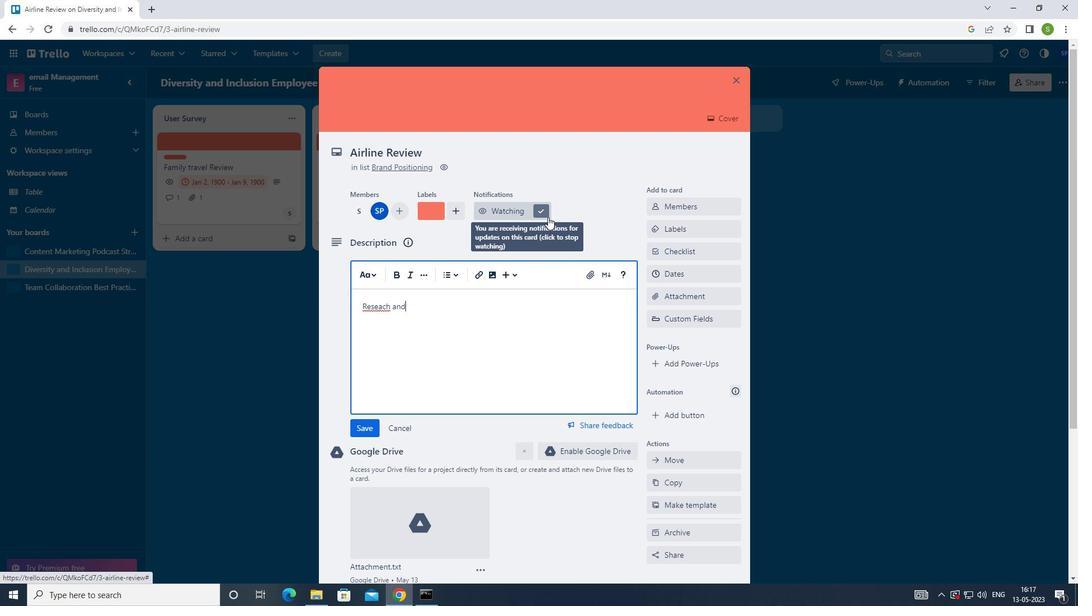 
Action: Key pressed DEVELOP<Key.space>NEW<Key.space>MARKET
Screenshot: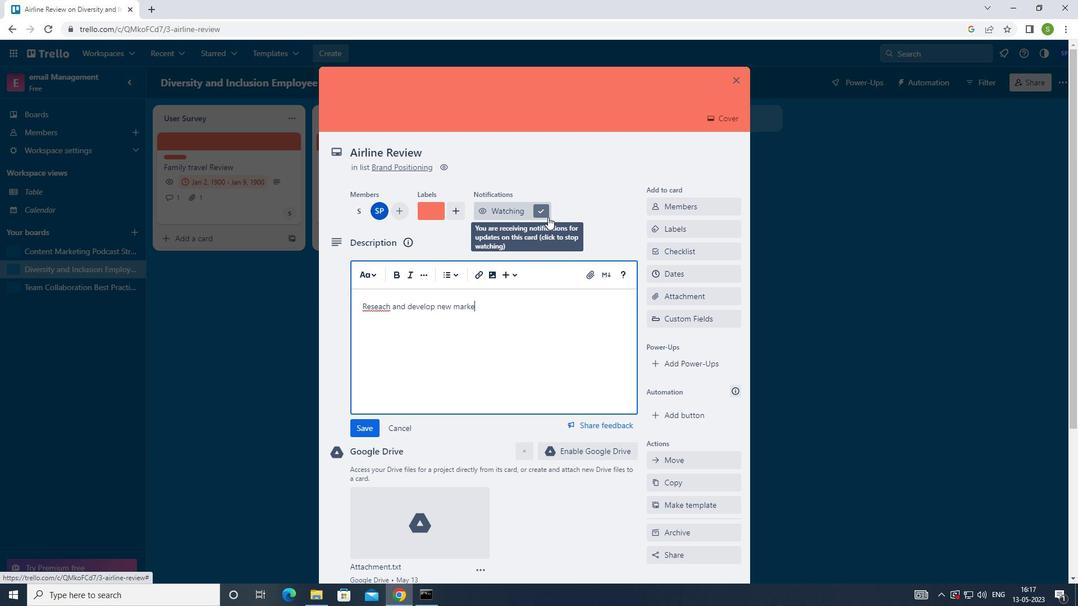 
Action: Mouse moved to (548, 217)
Screenshot: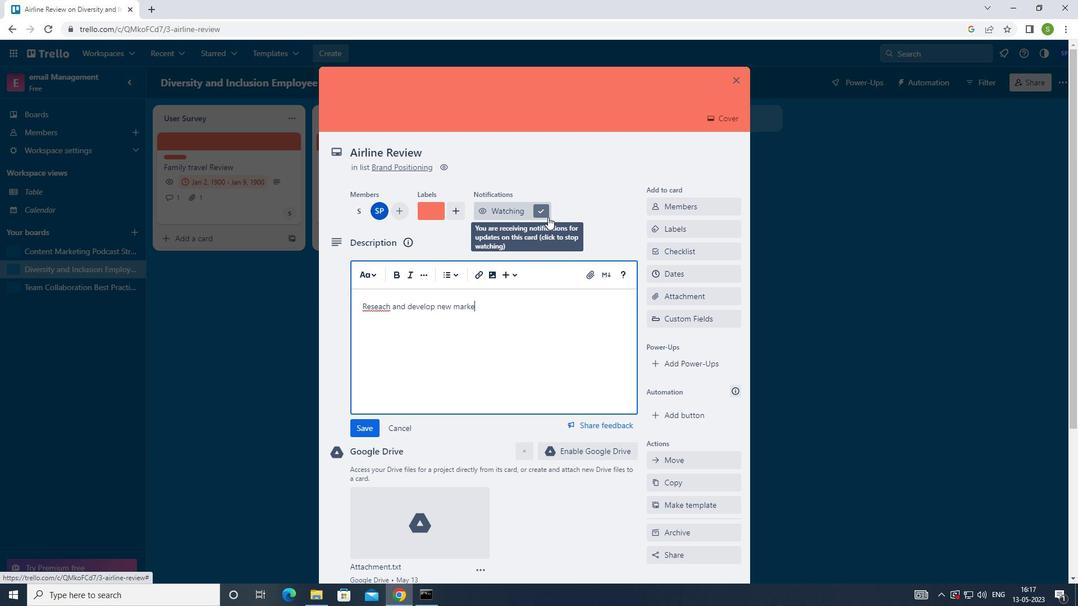 
Action: Key pressed ING
Screenshot: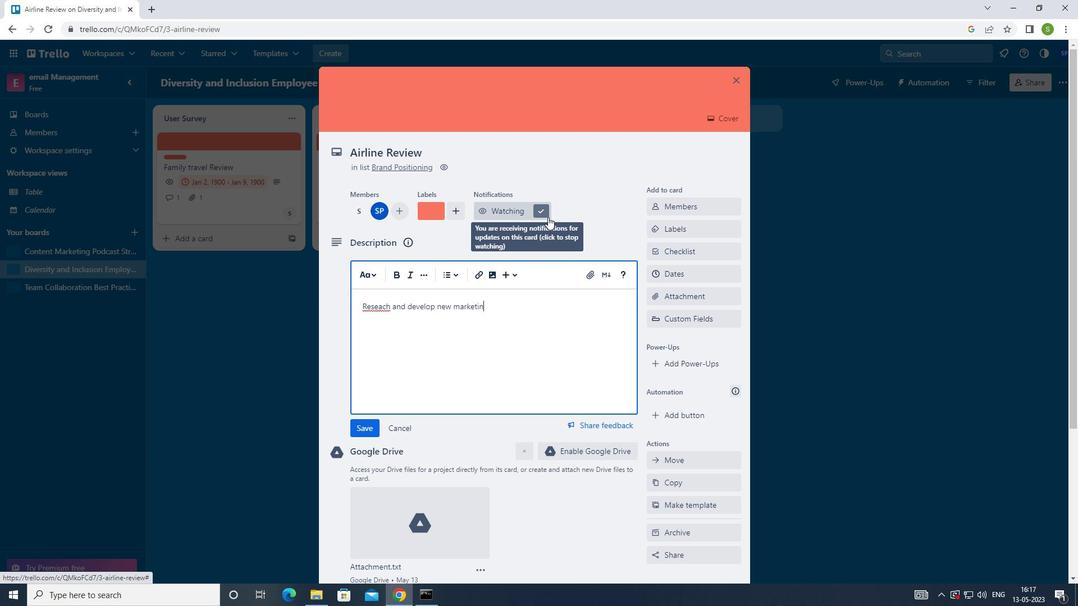 
Action: Mouse moved to (548, 218)
Screenshot: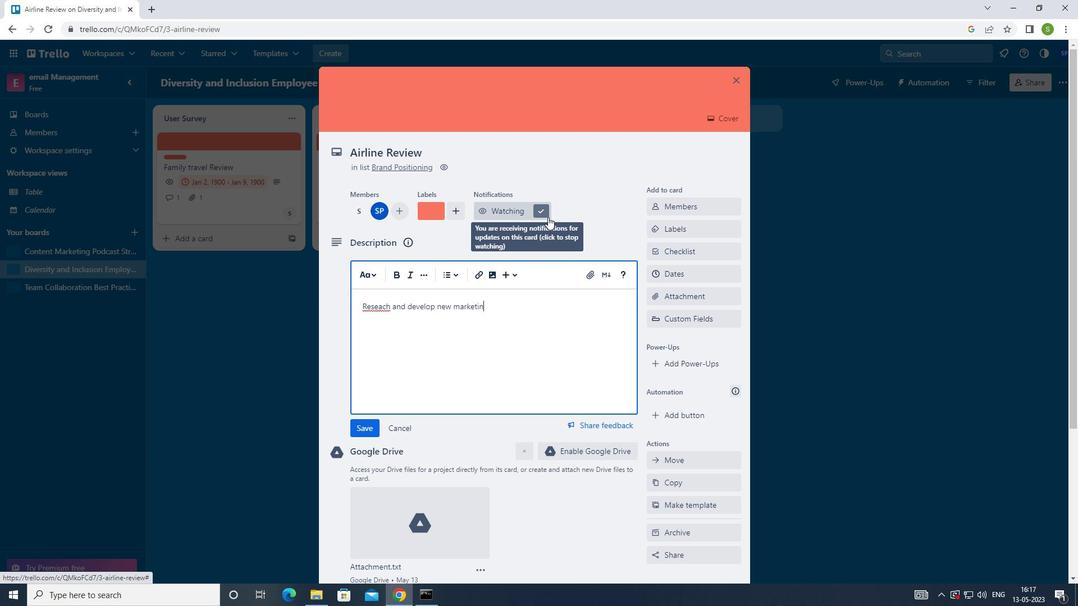 
Action: Key pressed <Key.space>STRAT
Screenshot: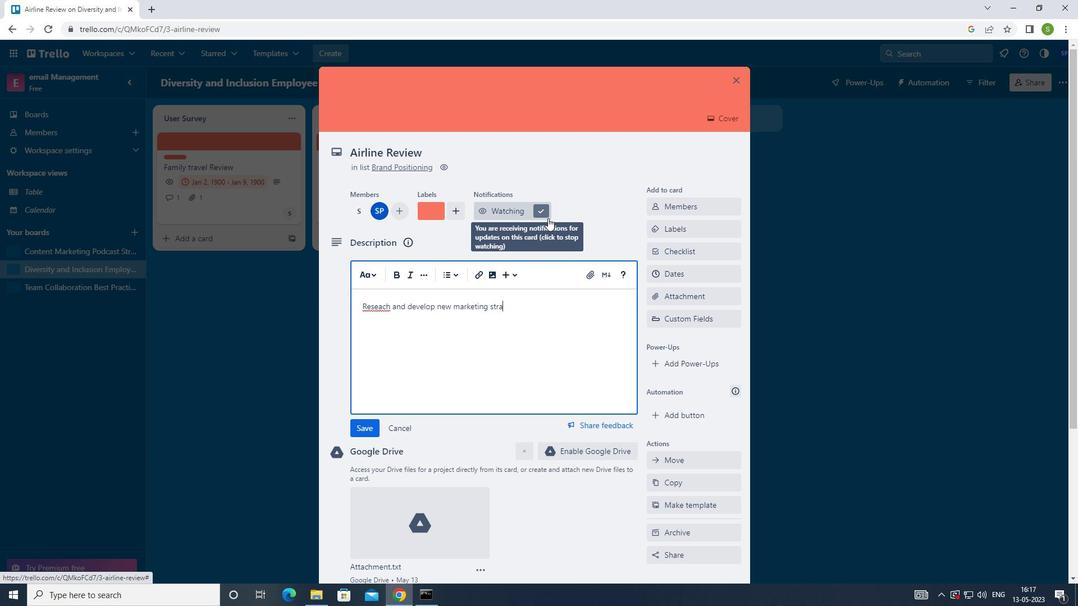 
Action: Mouse moved to (548, 218)
Screenshot: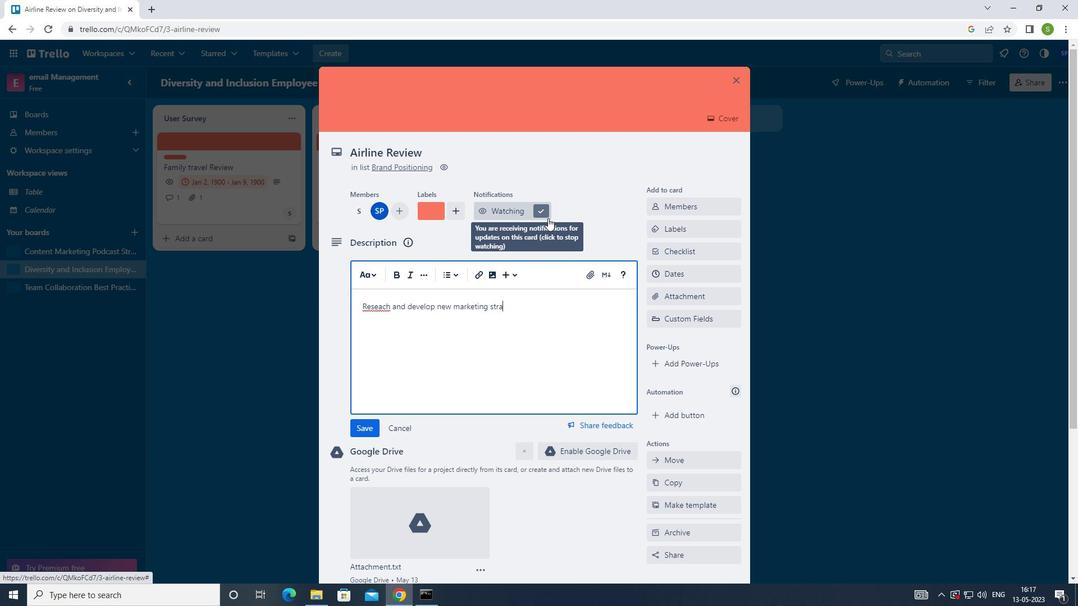 
Action: Key pressed EG
Screenshot: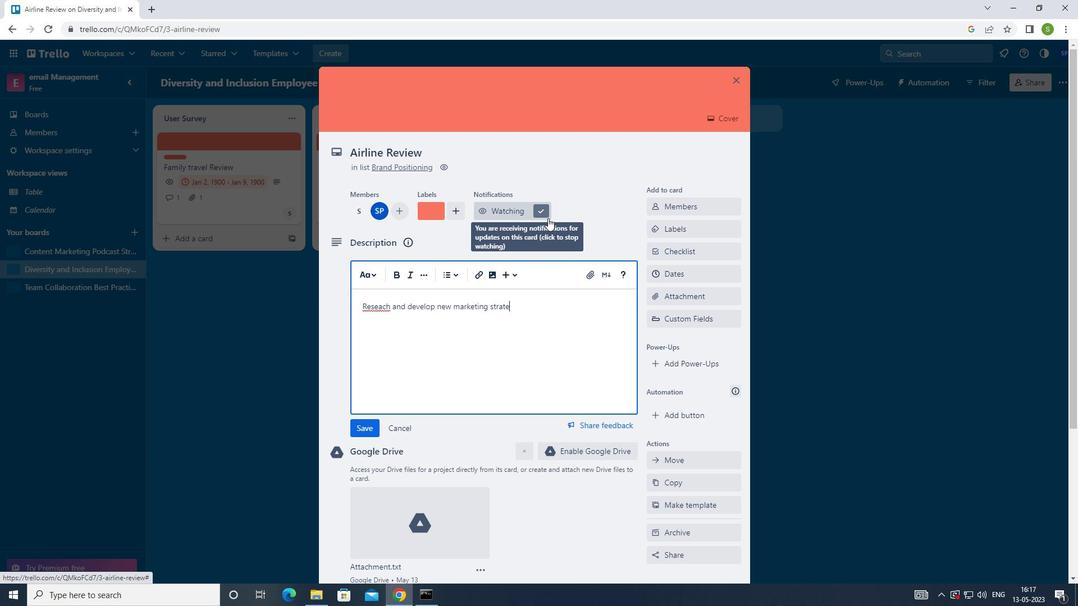 
Action: Mouse moved to (548, 219)
Screenshot: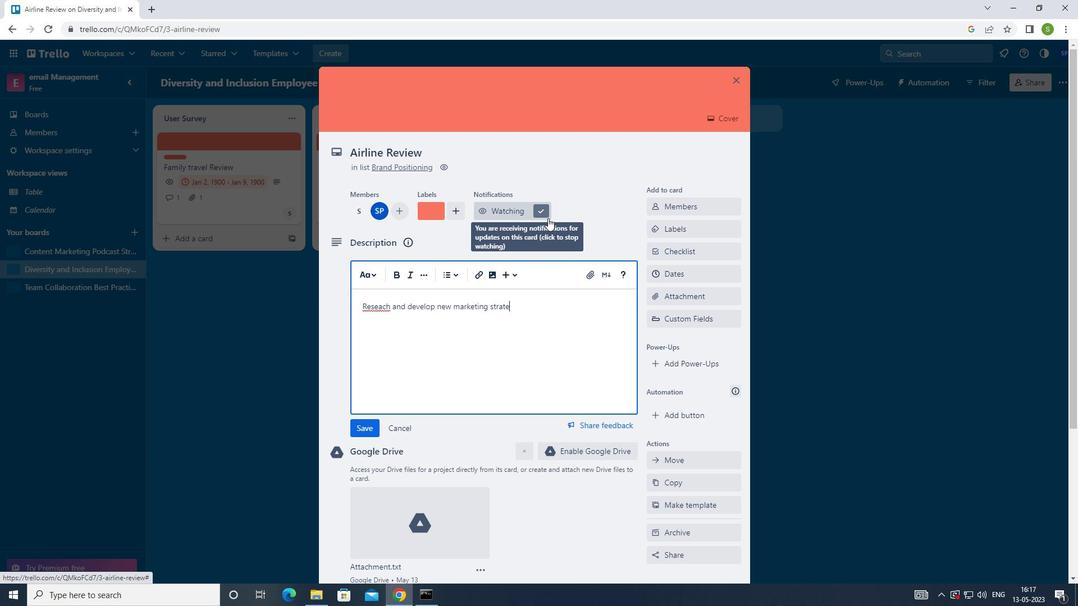 
Action: Key pressed Y
Screenshot: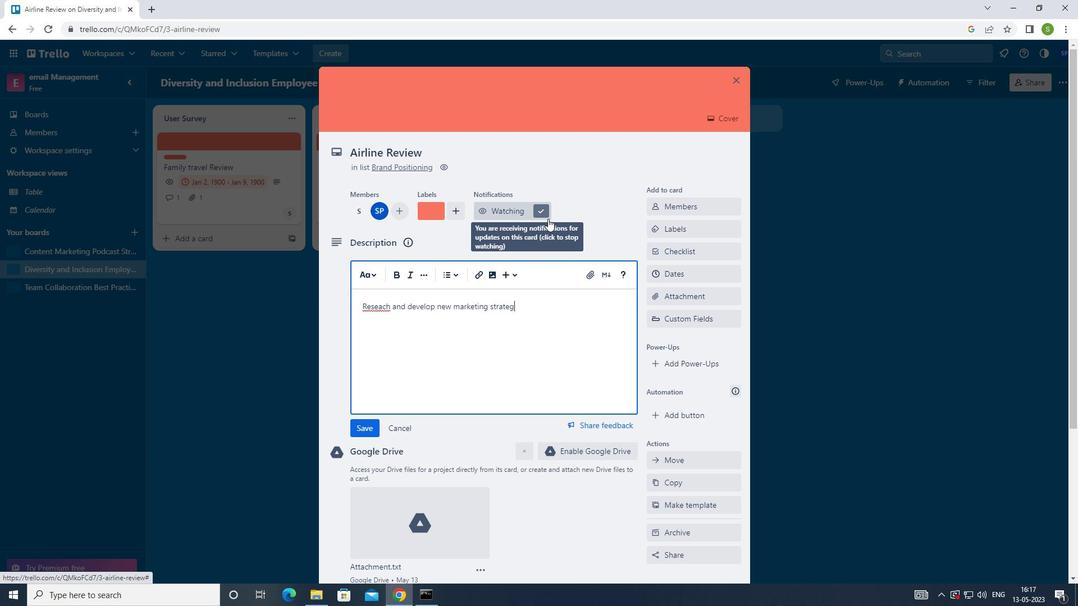 
Action: Mouse moved to (381, 307)
Screenshot: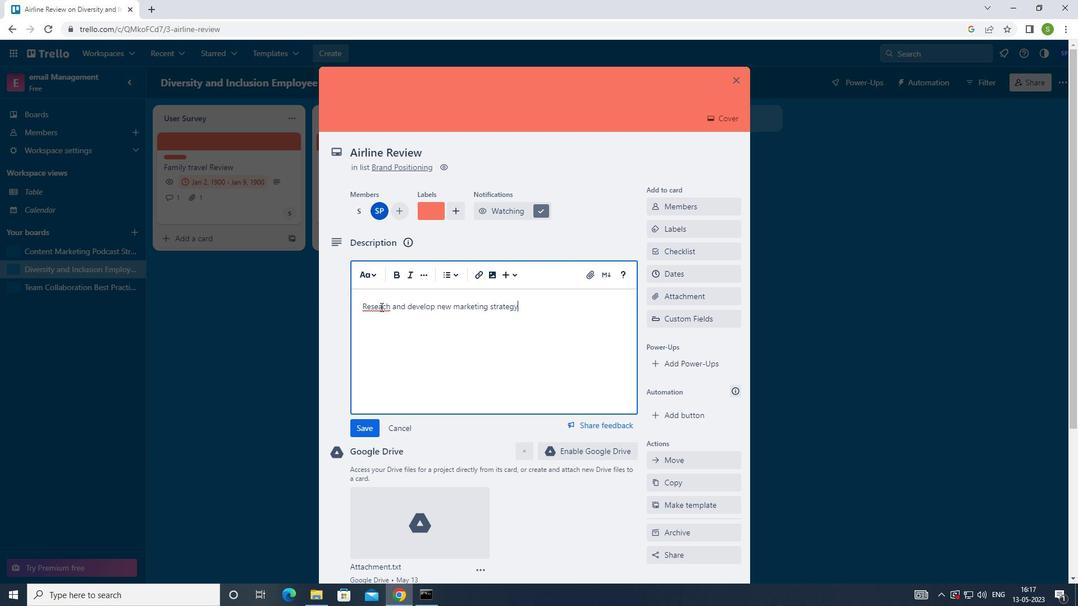 
Action: Mouse pressed left at (381, 307)
Screenshot: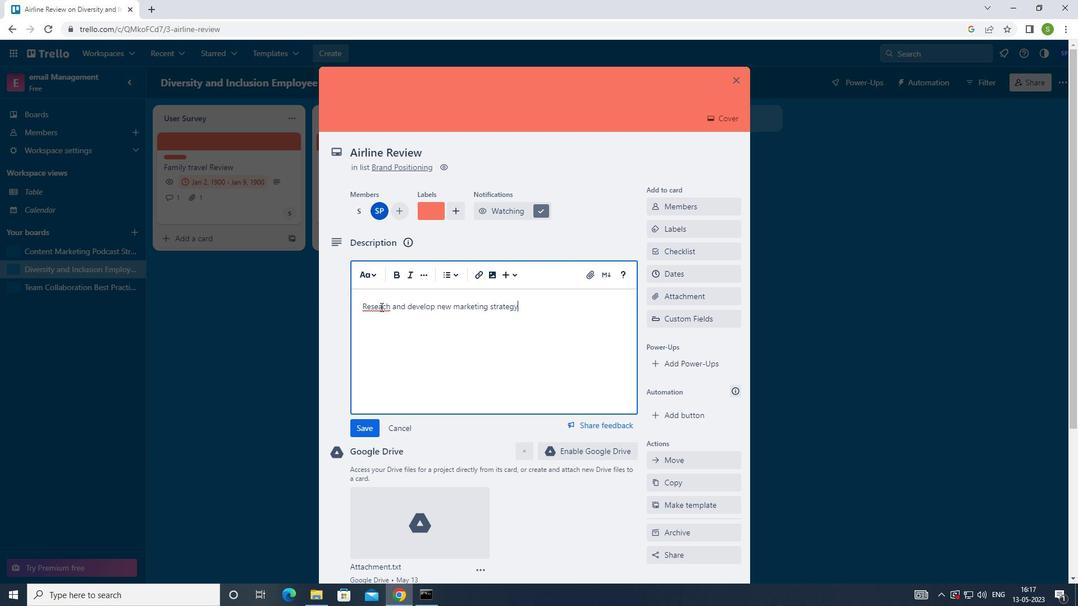 
Action: Mouse moved to (382, 307)
Screenshot: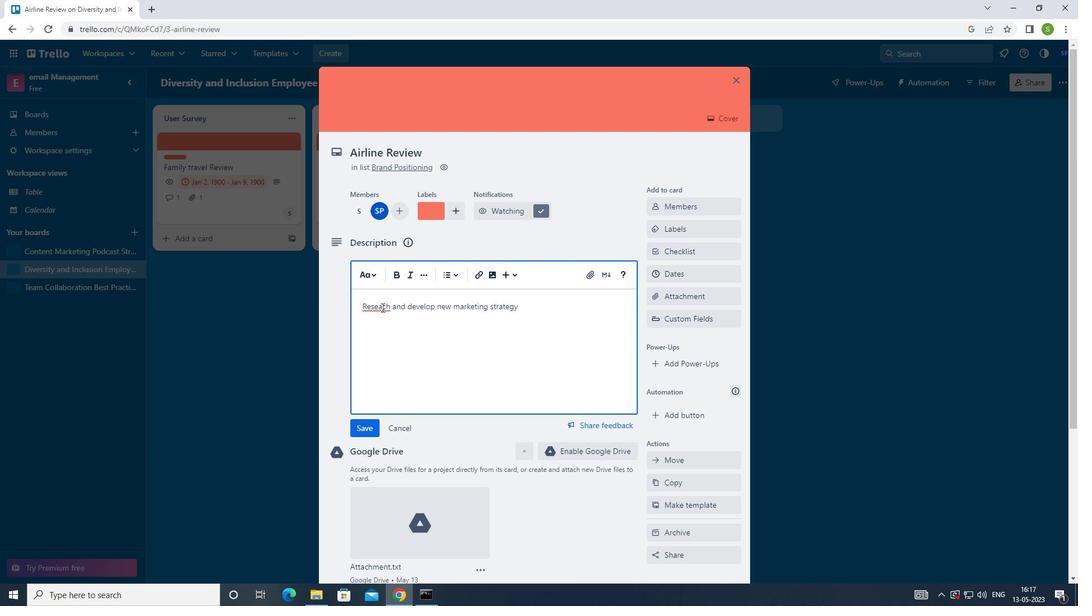 
Action: Key pressed R
Screenshot: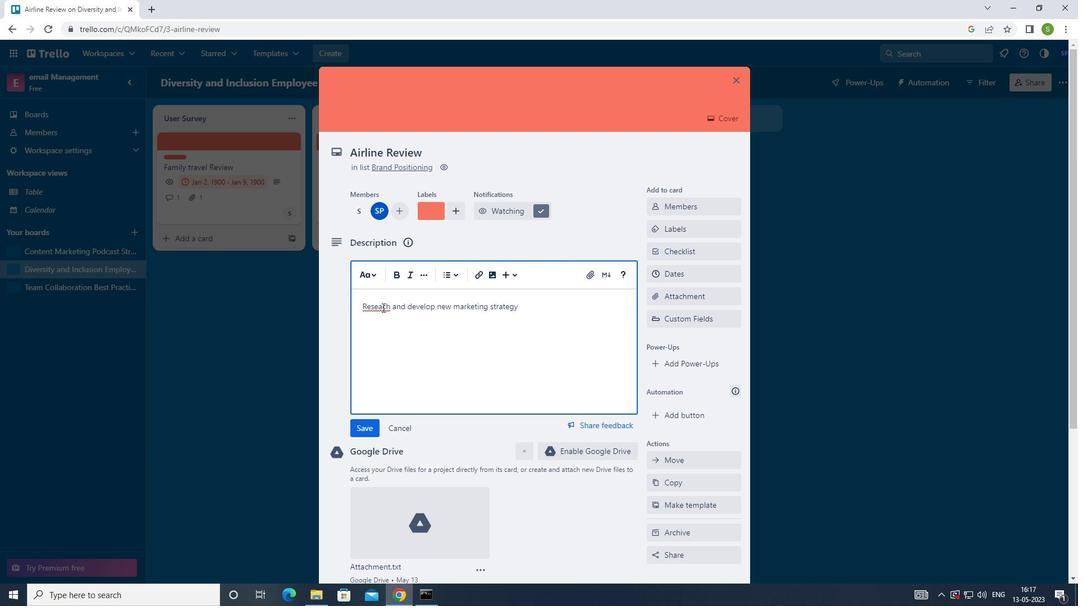 
Action: Mouse moved to (377, 430)
Screenshot: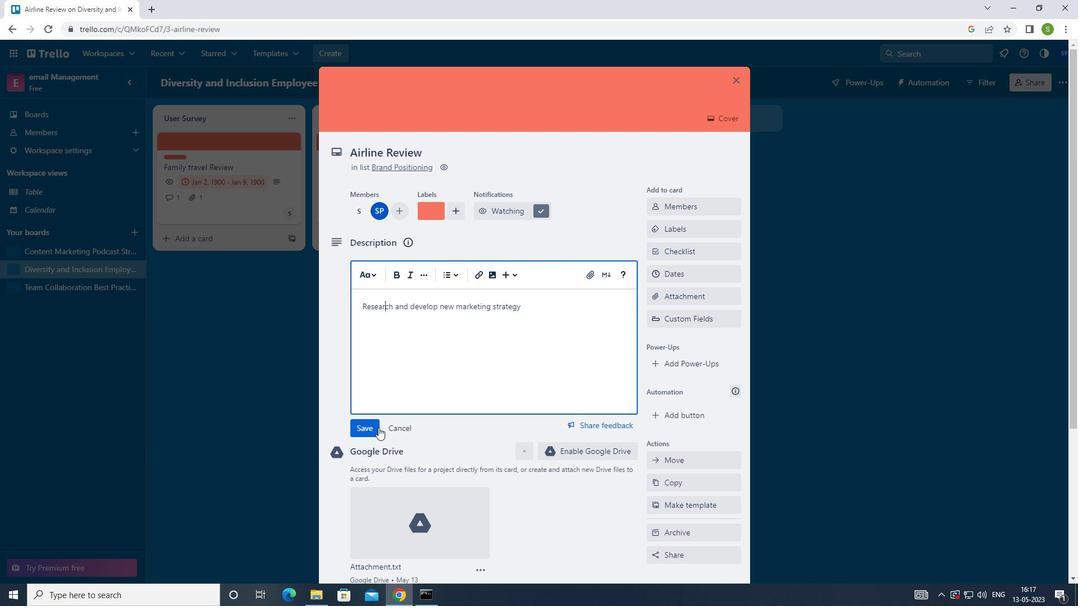 
Action: Mouse pressed left at (377, 430)
Screenshot: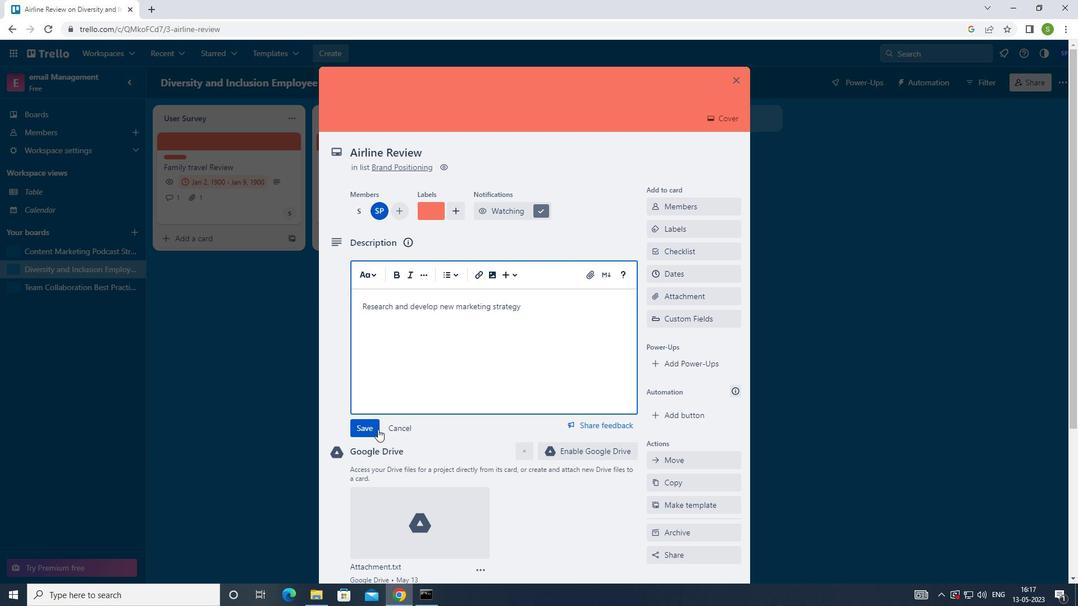 
Action: Mouse moved to (435, 398)
Screenshot: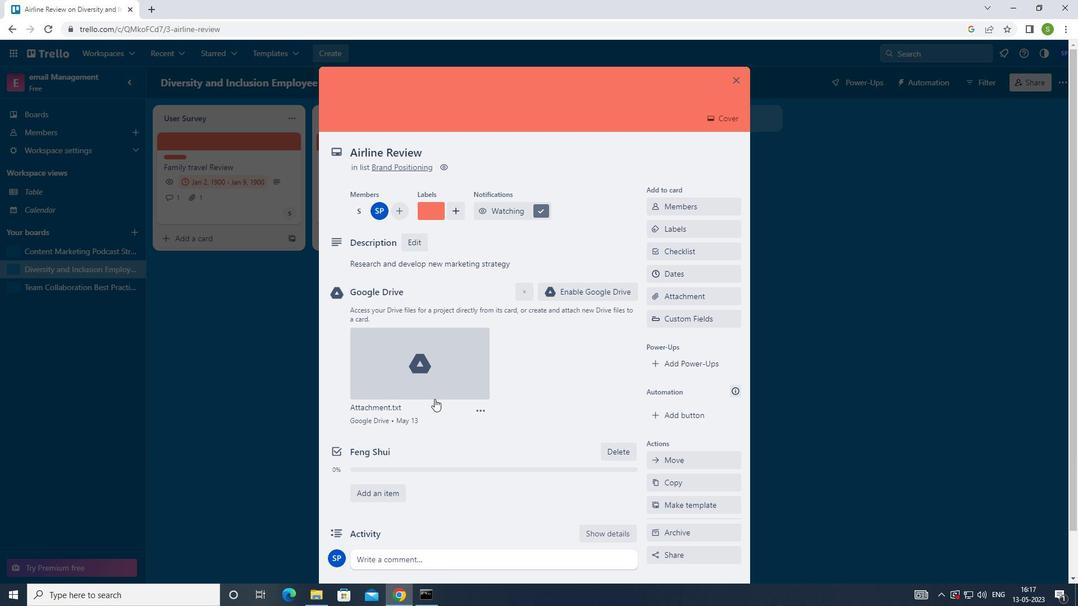 
Action: Mouse scrolled (435, 398) with delta (0, 0)
Screenshot: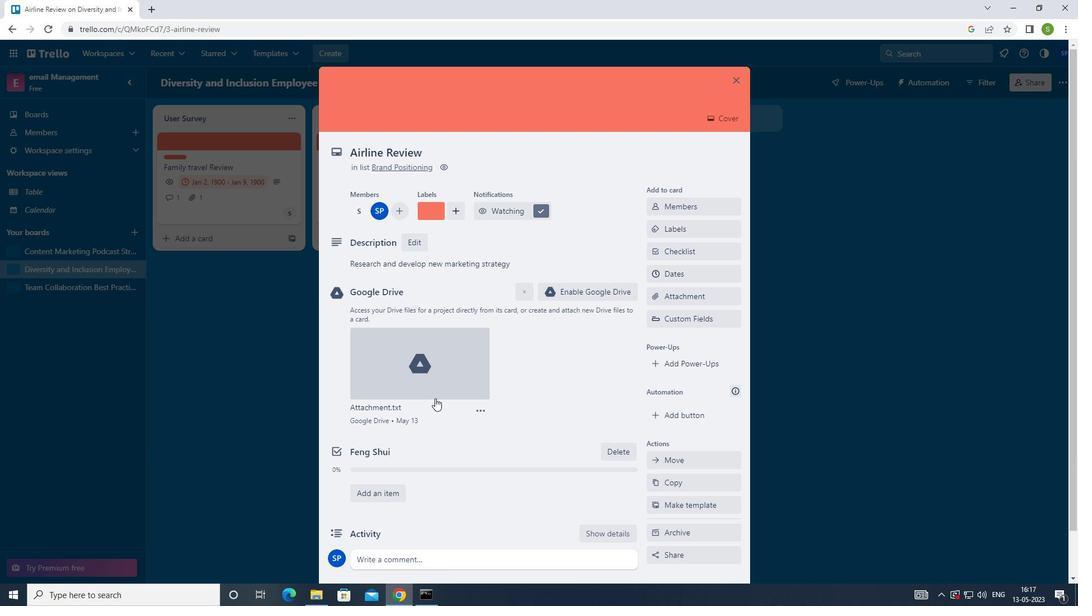 
Action: Mouse moved to (435, 398)
Screenshot: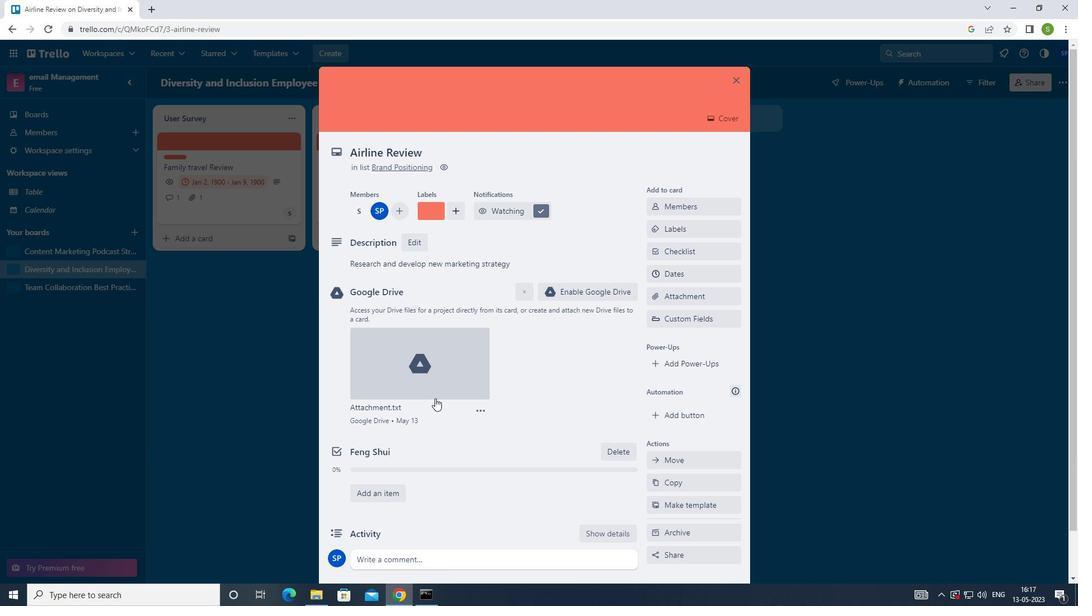 
Action: Mouse scrolled (435, 398) with delta (0, 0)
Screenshot: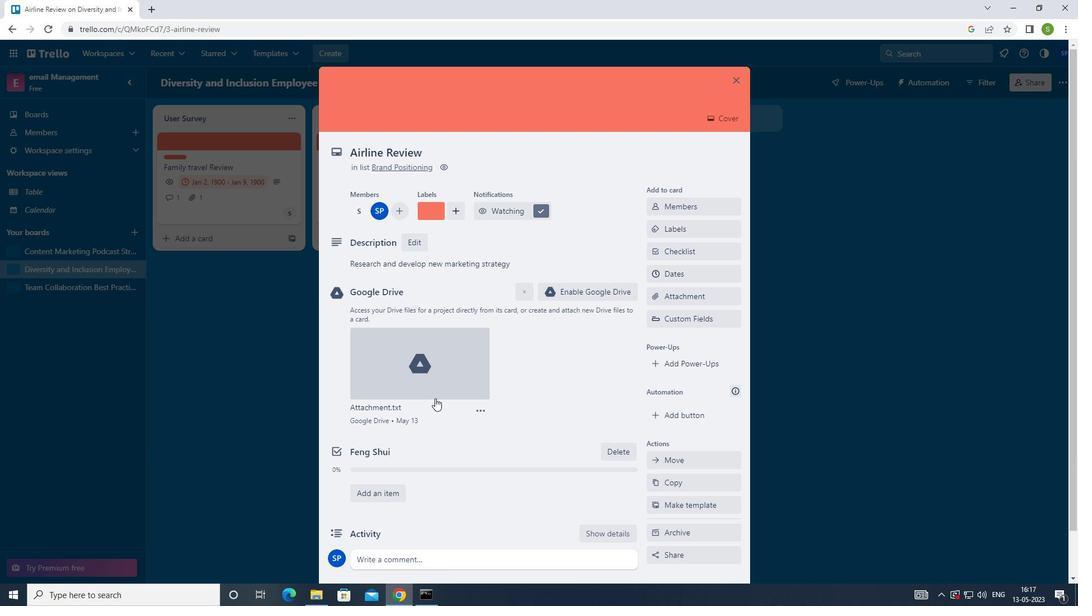 
Action: Mouse scrolled (435, 398) with delta (0, 0)
Screenshot: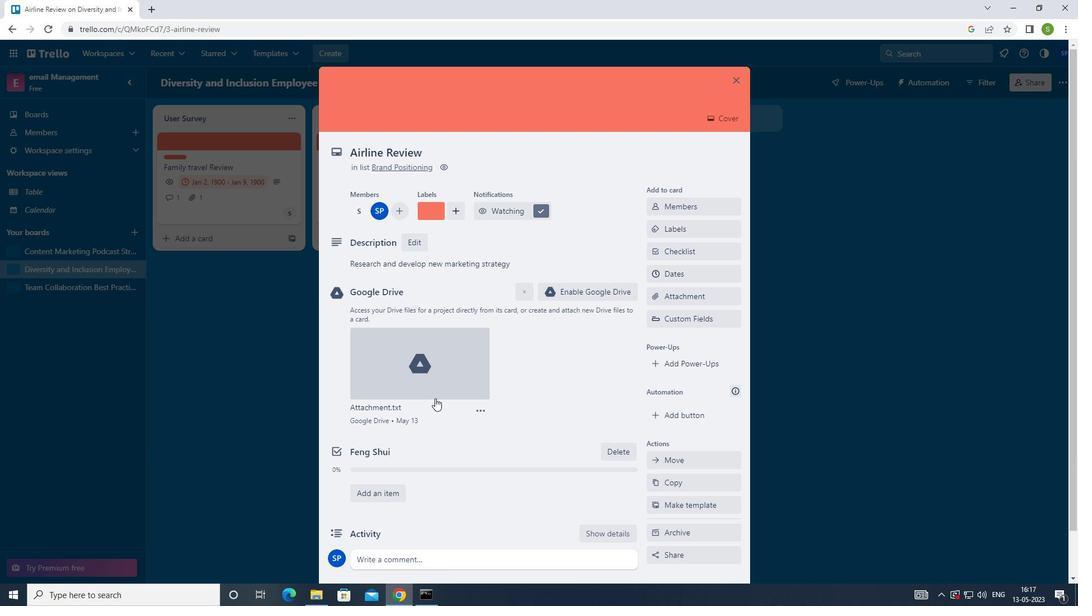 
Action: Mouse scrolled (435, 398) with delta (0, 0)
Screenshot: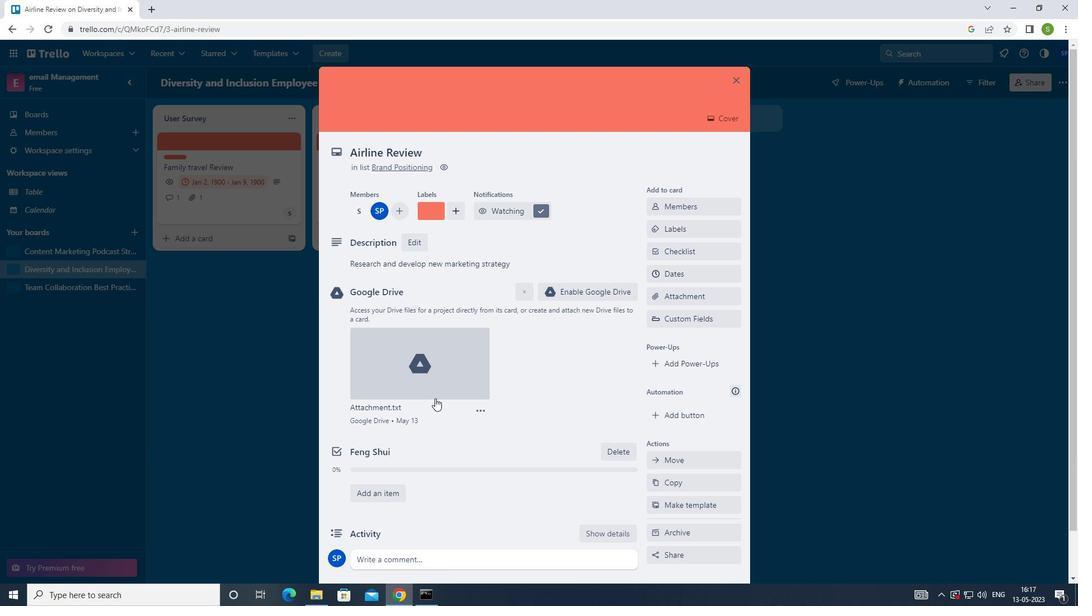 
Action: Mouse moved to (440, 507)
Screenshot: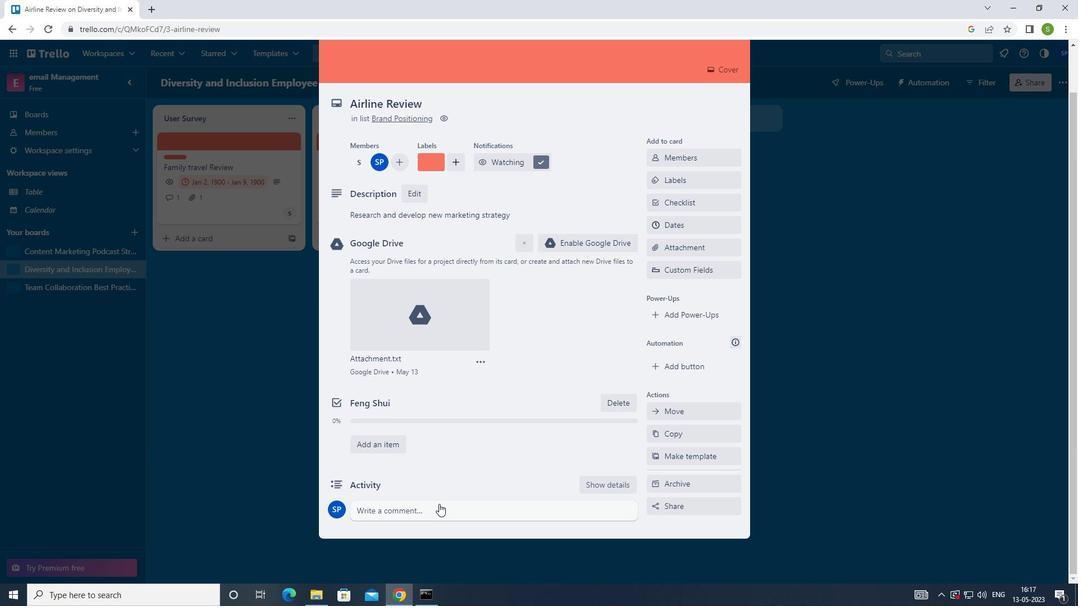 
Action: Mouse pressed left at (440, 507)
Screenshot: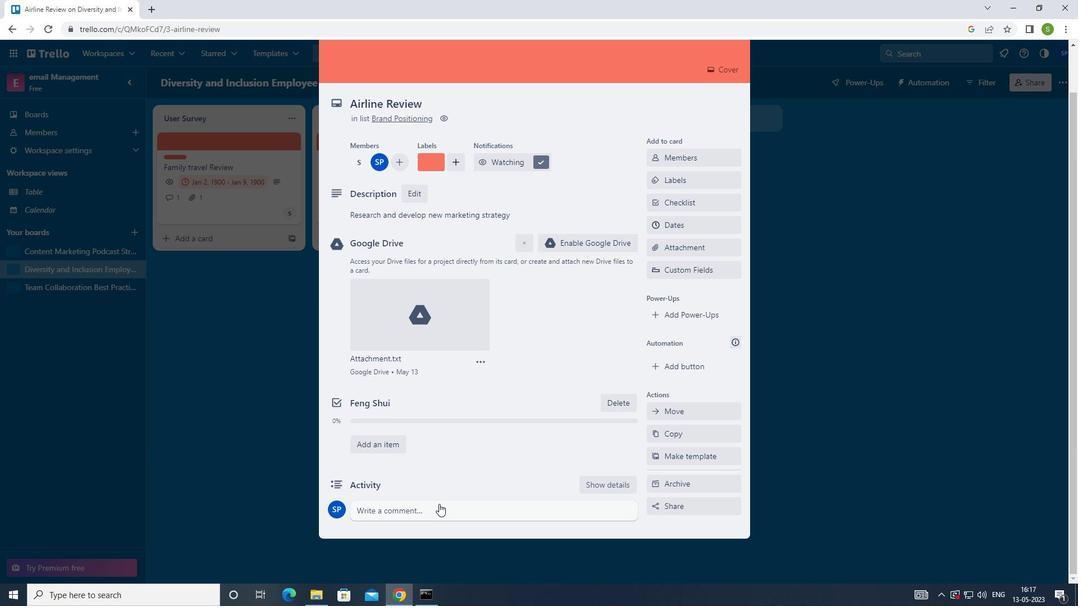 
Action: Mouse moved to (479, 445)
Screenshot: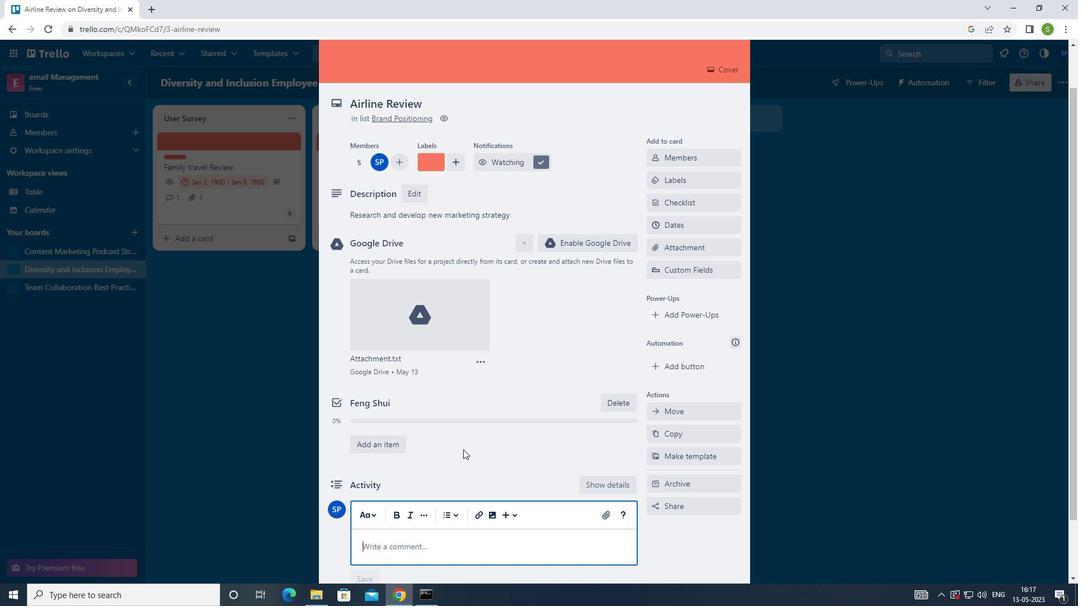 
Action: Key pressed <Key.shift>THIS<Key.space>TASK<Key.space>PRESENT<Key.space>AN<Key.space>OPPORTUNITY<Key.space>TO<Key.space>DEMONSTRATEB<Key.backspace>
Screenshot: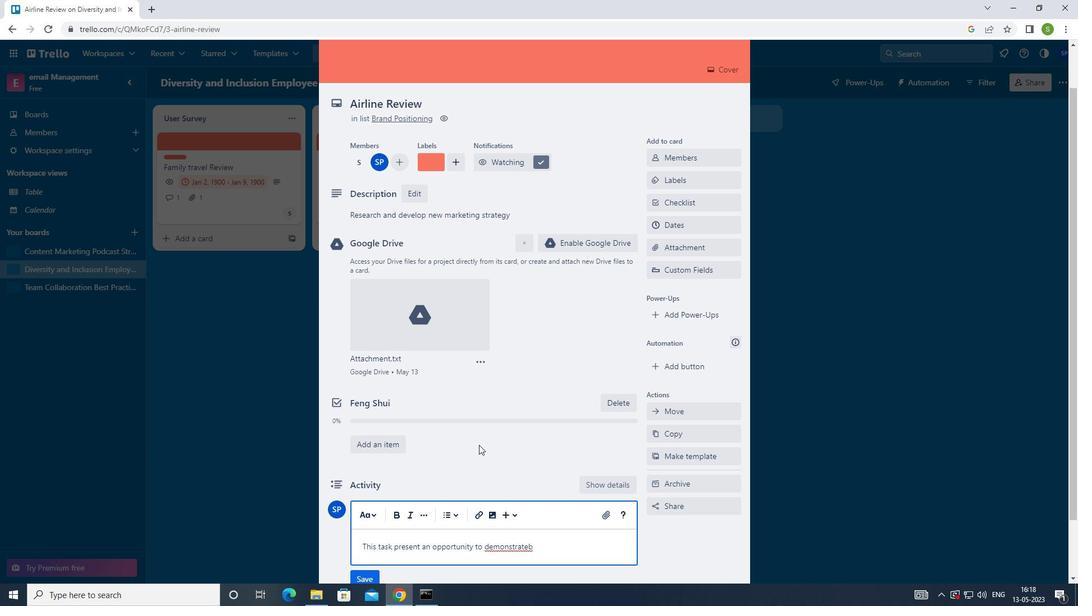 
Action: Mouse moved to (479, 445)
Screenshot: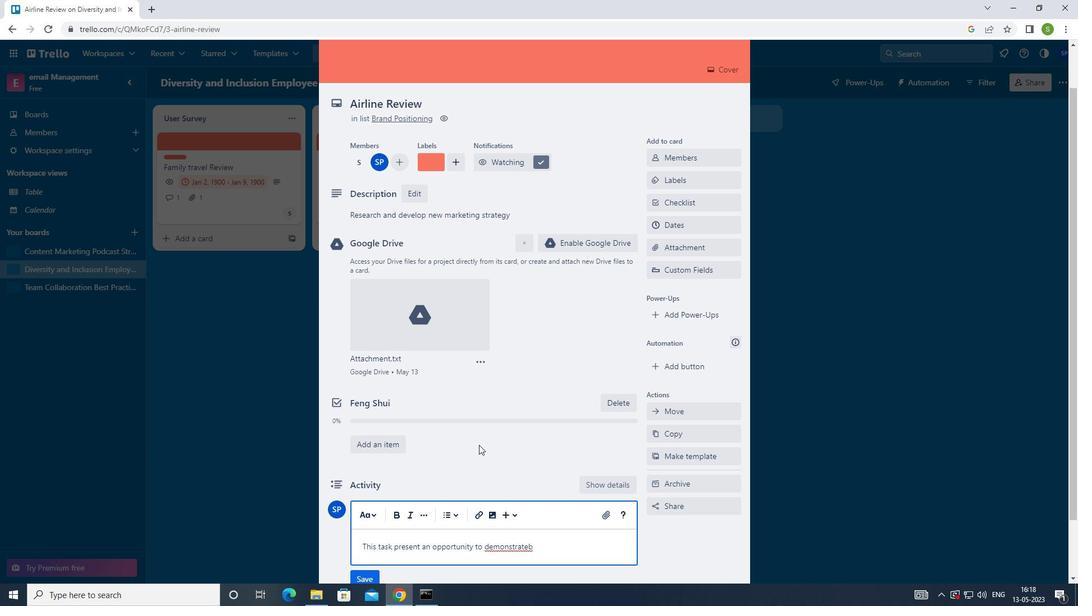 
Action: Key pressed <Key.space>OUR<Key.space>PROJECT<Key.space>MANAGMENT<Key.space>SKILL<Key.space>ENSURING<Key.space>THE<Key.backspace>AT<Key.space>WE<Key.space>HAVE<Key.space>A<Key.space>CLEAR<Key.space>PLAN<Key.space><Key.space><Key.space><Key.space><Key.space><Key.space><Key.space><Key.space><Key.space><Key.space><Key.space><Key.space><Key.space><Key.space><Key.space><Key.space><Key.space><Key.space><Key.space><Key.space><Key.space><Key.space><Key.space><Key.space><Key.space><Key.left><Key.left><Key.left><Key.left><Key.left><Key.left><Key.left><Key.left><Key.left><Key.left><Key.left><Key.left><Key.left><Key.left><Key.left><Key.left><Key.left><Key.left><Key.left><Key.left><Key.left><Key.left><Key.left><Key.left><Key.space>AND<Key.space>PROCESS<Key.space>IN<Key.space>PLACE
Screenshot: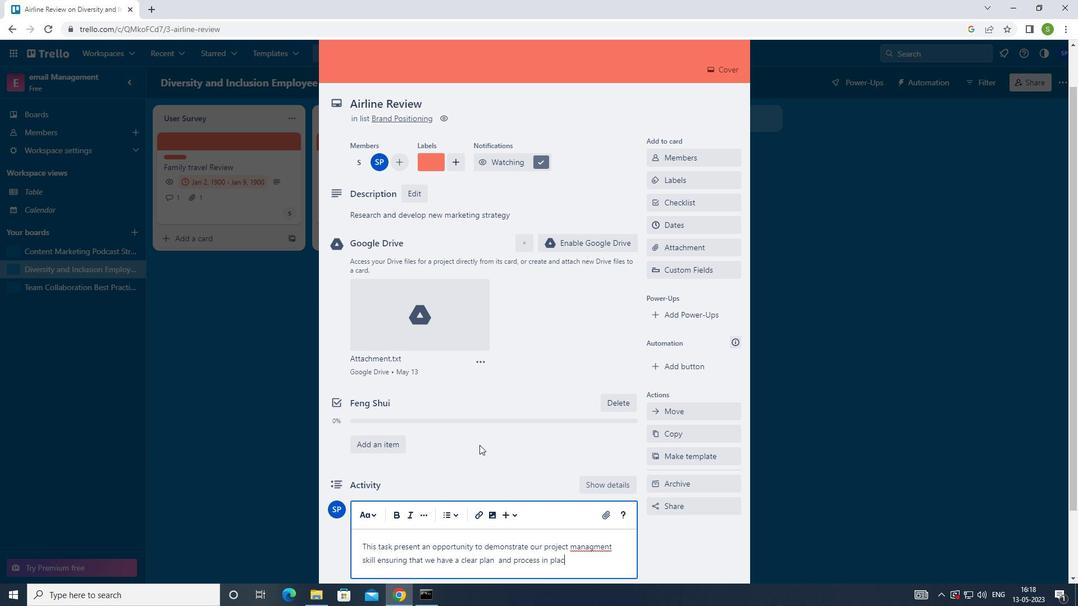 
Action: Mouse moved to (594, 551)
Screenshot: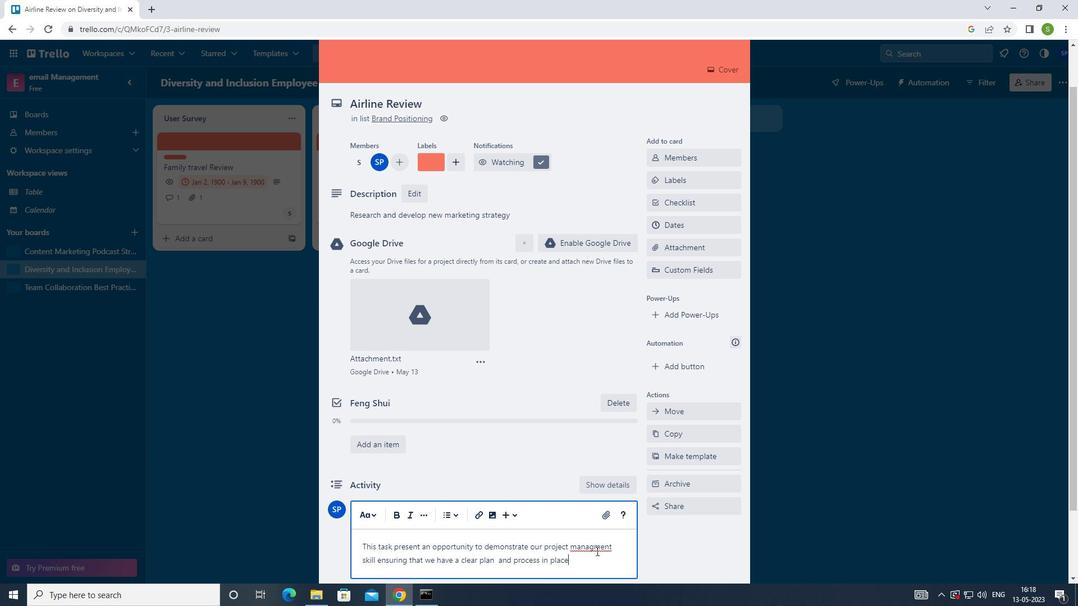 
Action: Mouse pressed left at (594, 551)
Screenshot: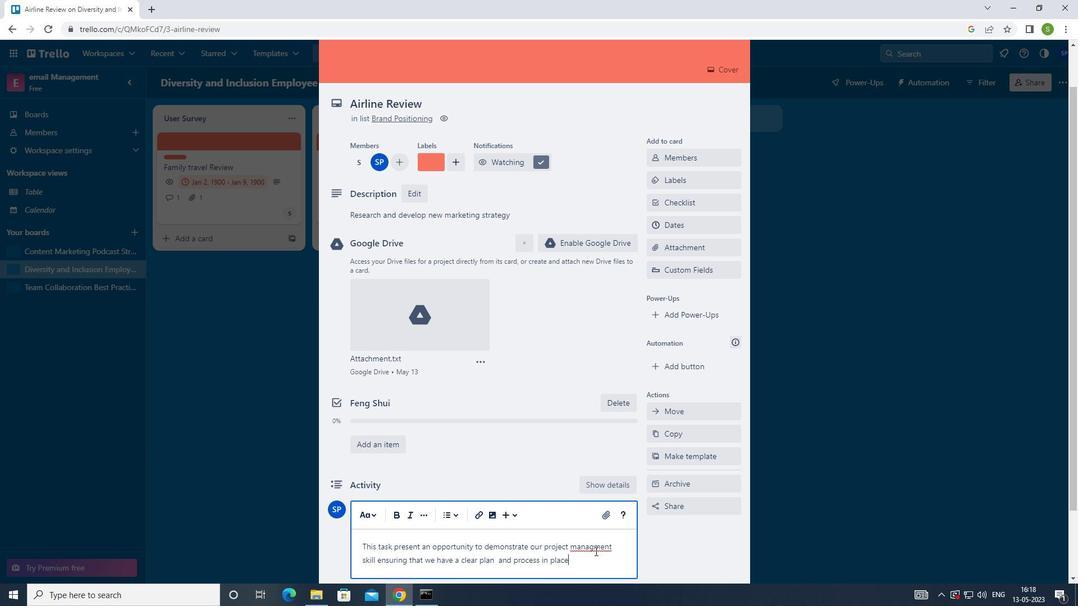 
Action: Mouse moved to (603, 549)
Screenshot: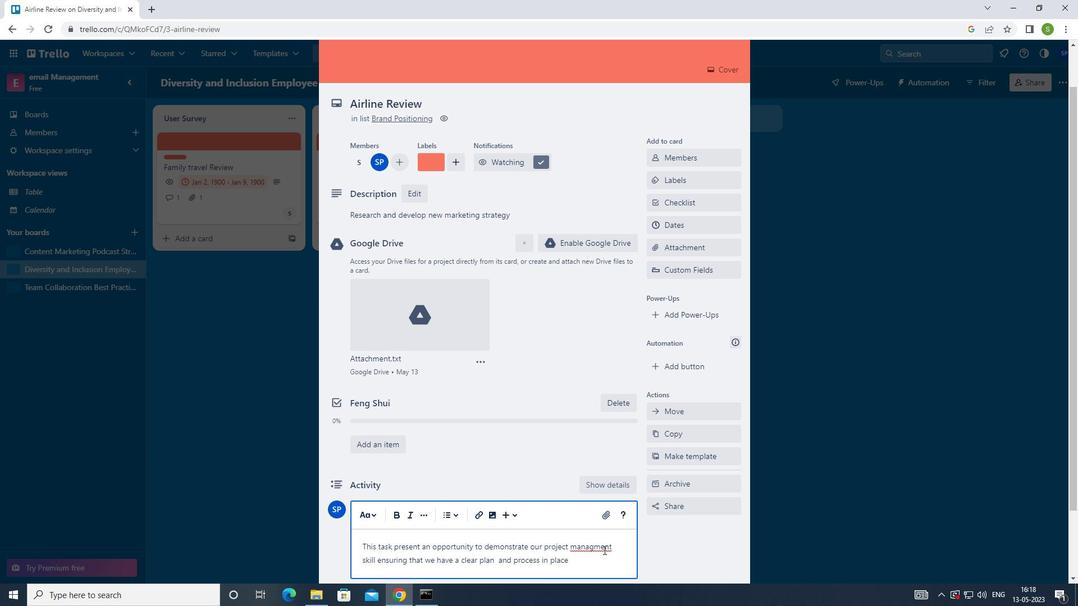 
Action: Key pressed E
Screenshot: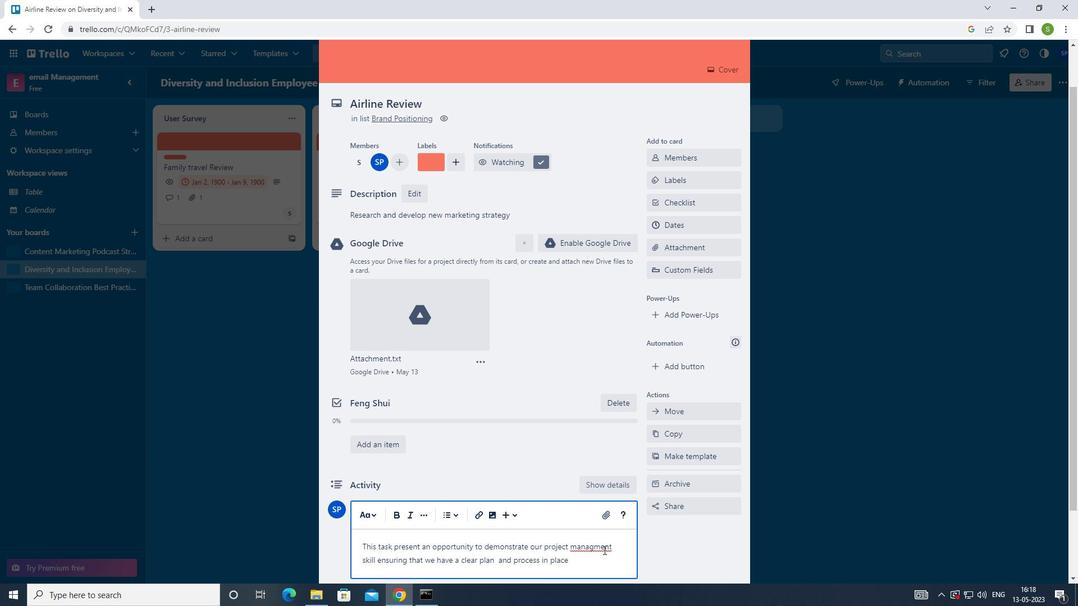 
Action: Mouse moved to (543, 544)
Screenshot: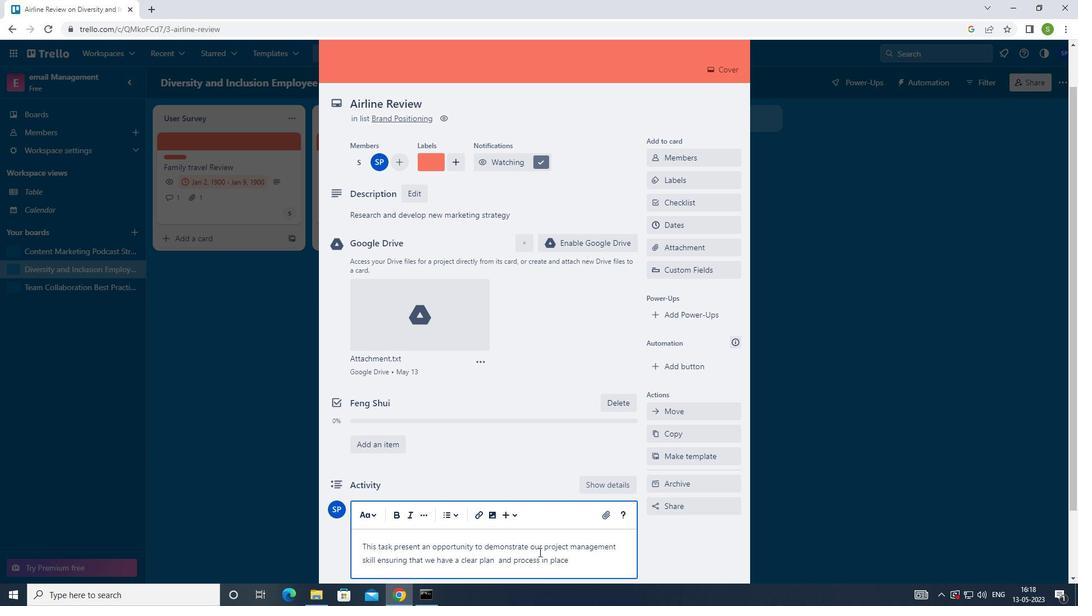 
Action: Mouse scrolled (543, 543) with delta (0, 0)
Screenshot: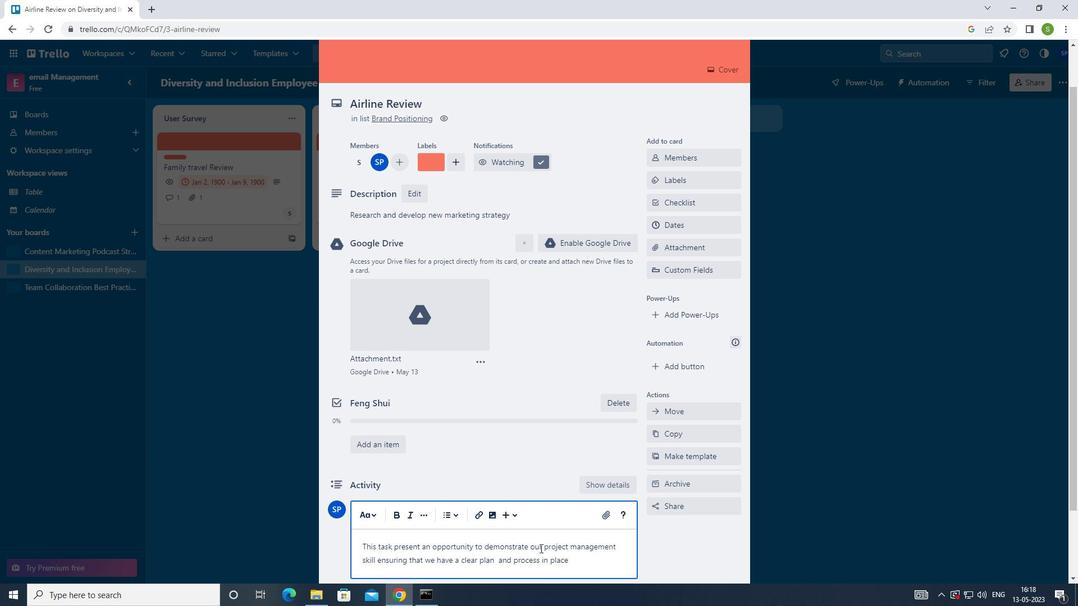 
Action: Mouse scrolled (543, 543) with delta (0, 0)
Screenshot: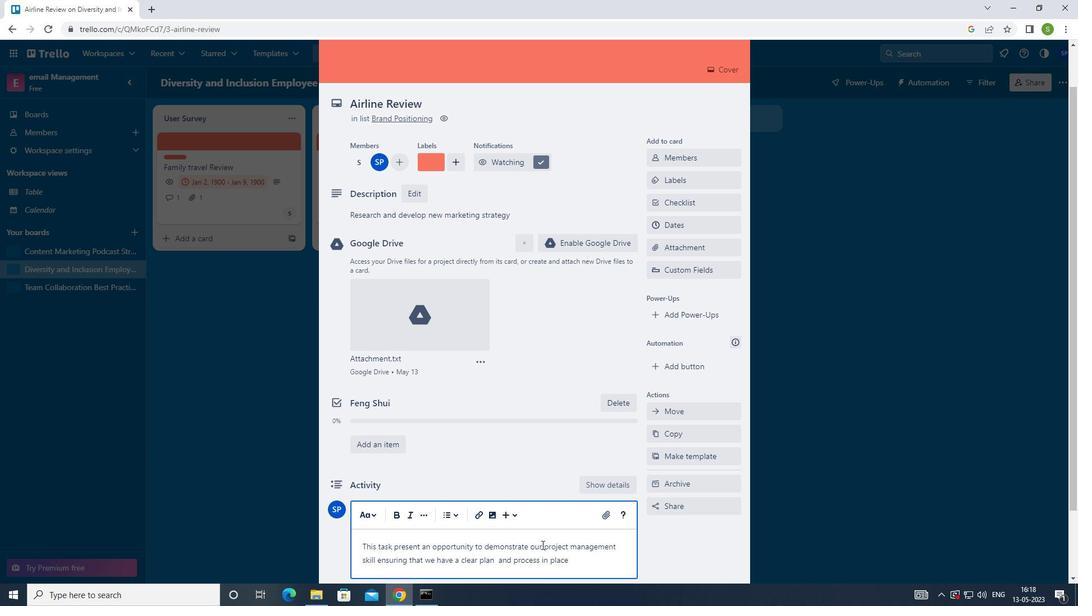 
Action: Mouse scrolled (543, 543) with delta (0, 0)
Screenshot: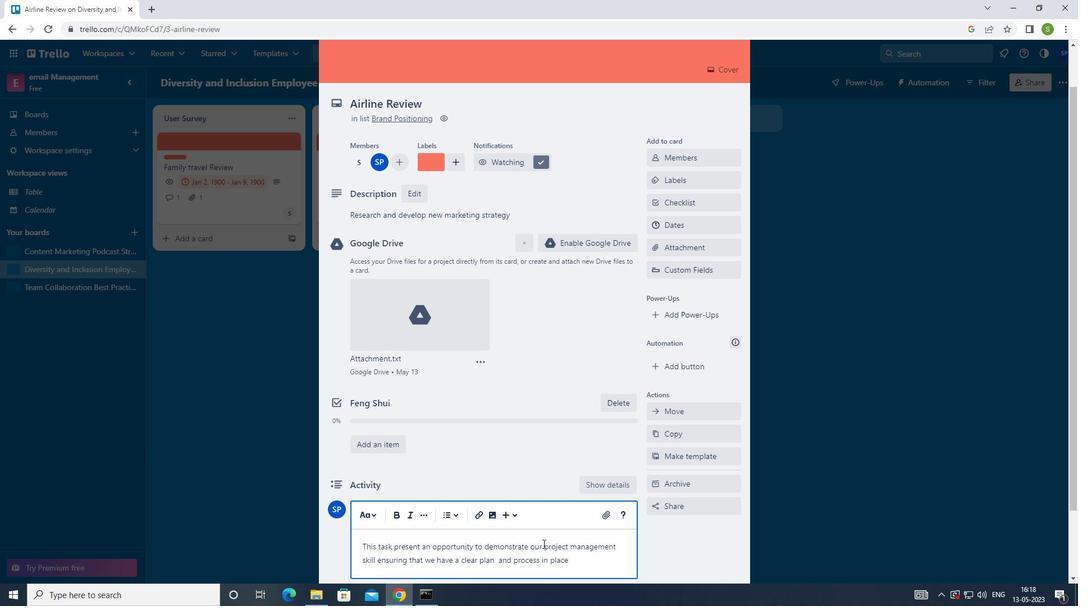 
Action: Mouse moved to (543, 543)
Screenshot: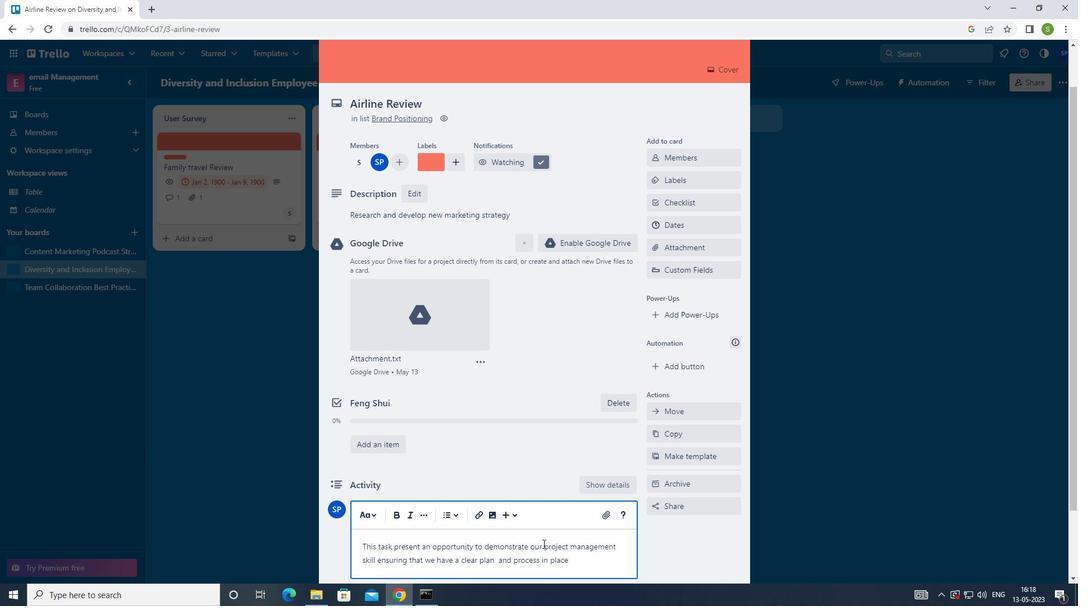 
Action: Mouse scrolled (543, 543) with delta (0, 0)
Screenshot: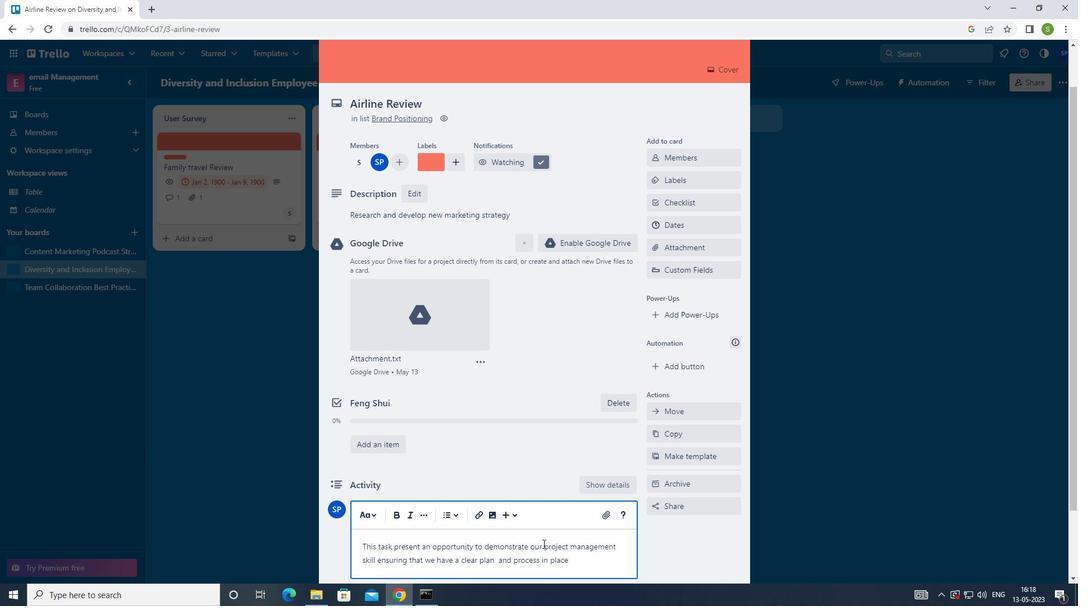 
Action: Mouse moved to (368, 511)
Screenshot: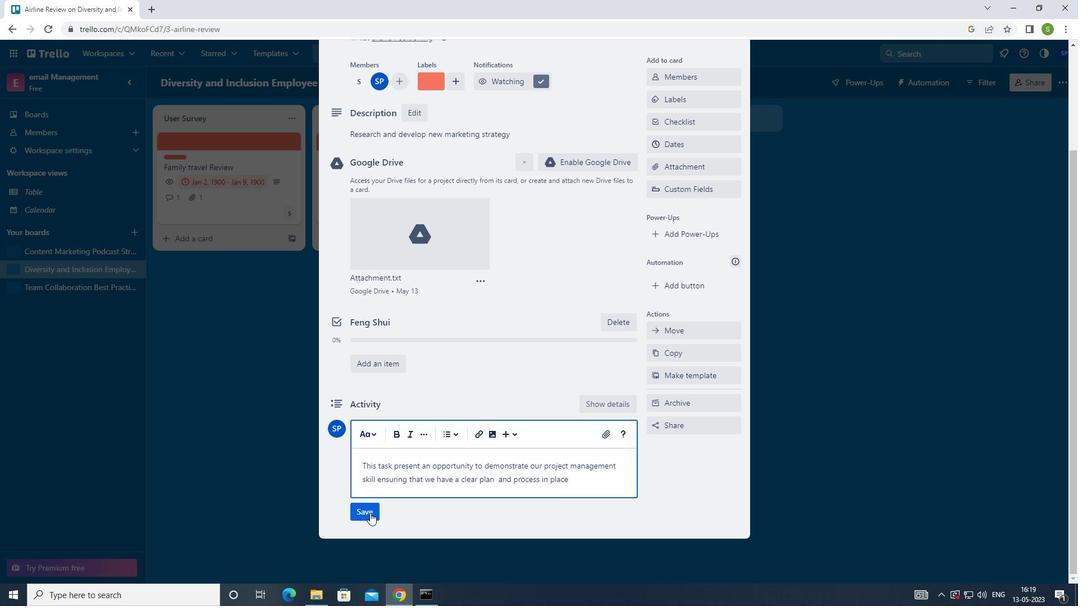 
Action: Mouse pressed left at (368, 511)
Screenshot: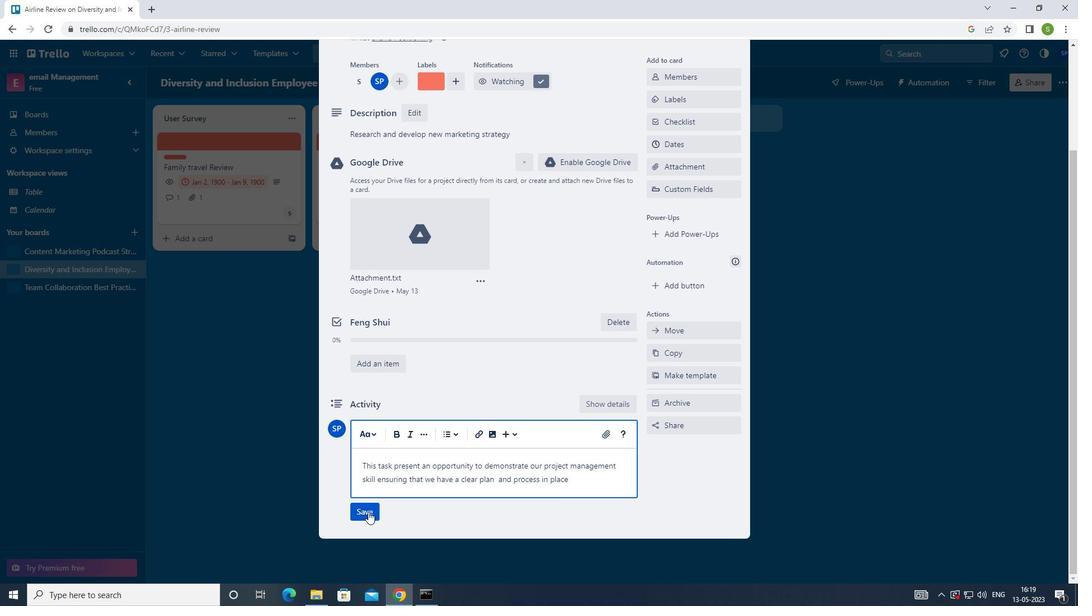 
Action: Mouse moved to (668, 151)
Screenshot: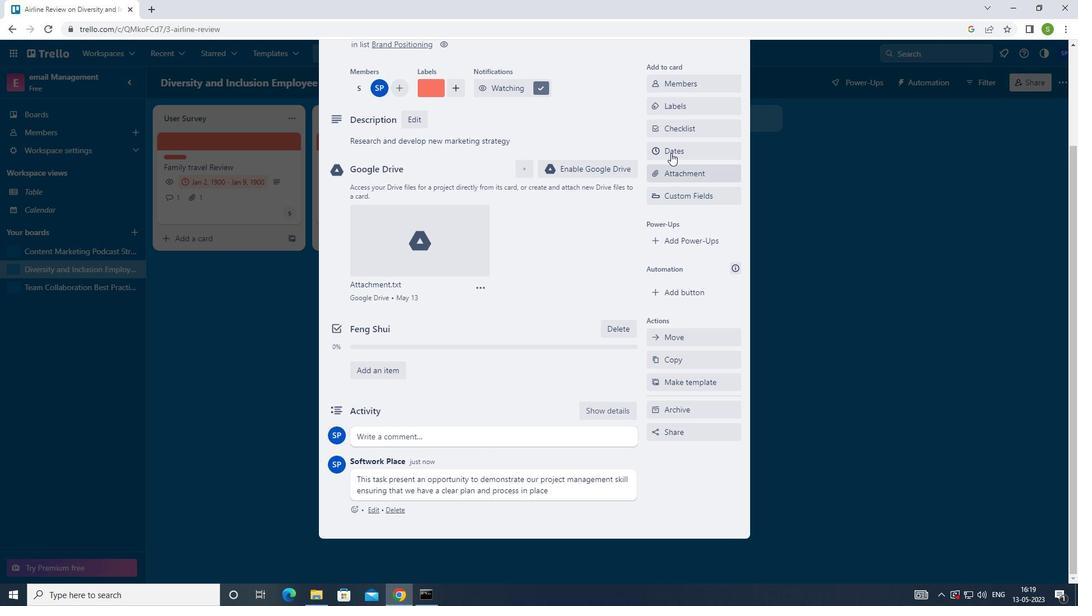 
Action: Mouse pressed left at (668, 151)
Screenshot: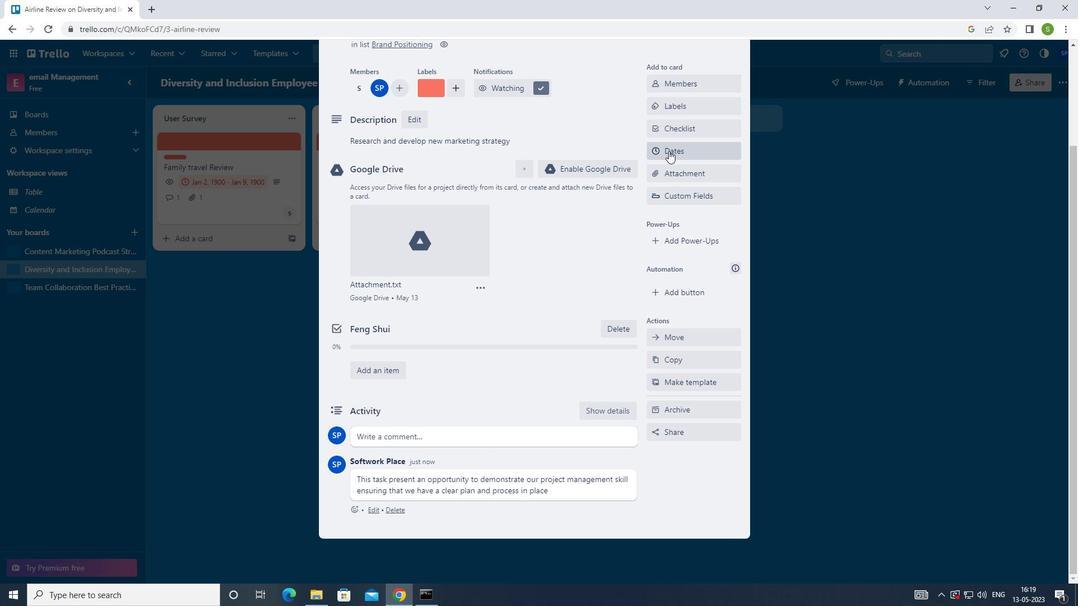 
Action: Mouse moved to (663, 379)
Screenshot: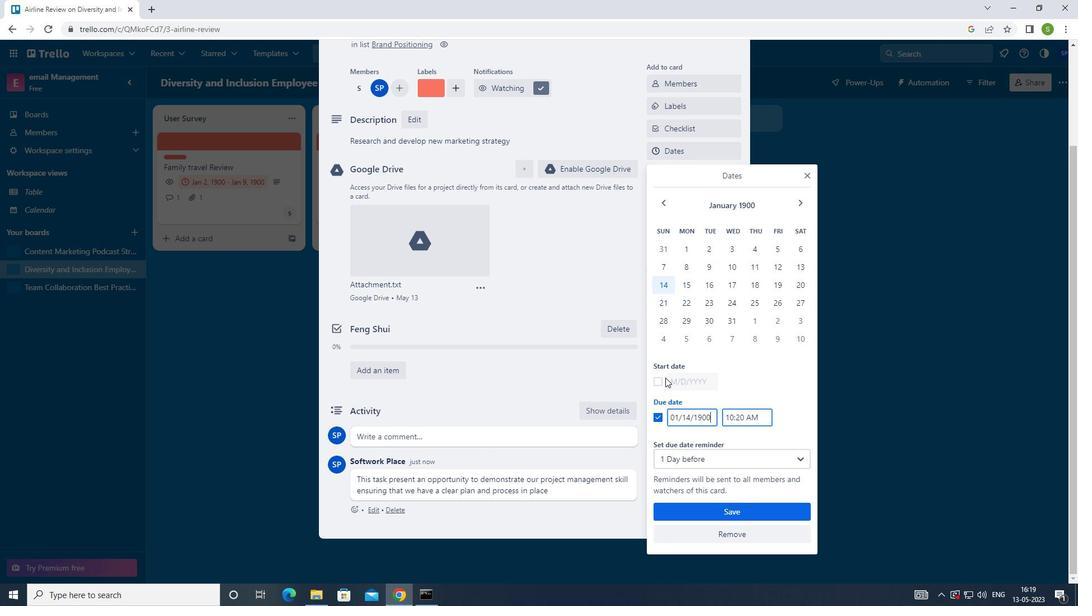 
Action: Mouse pressed left at (663, 379)
Screenshot: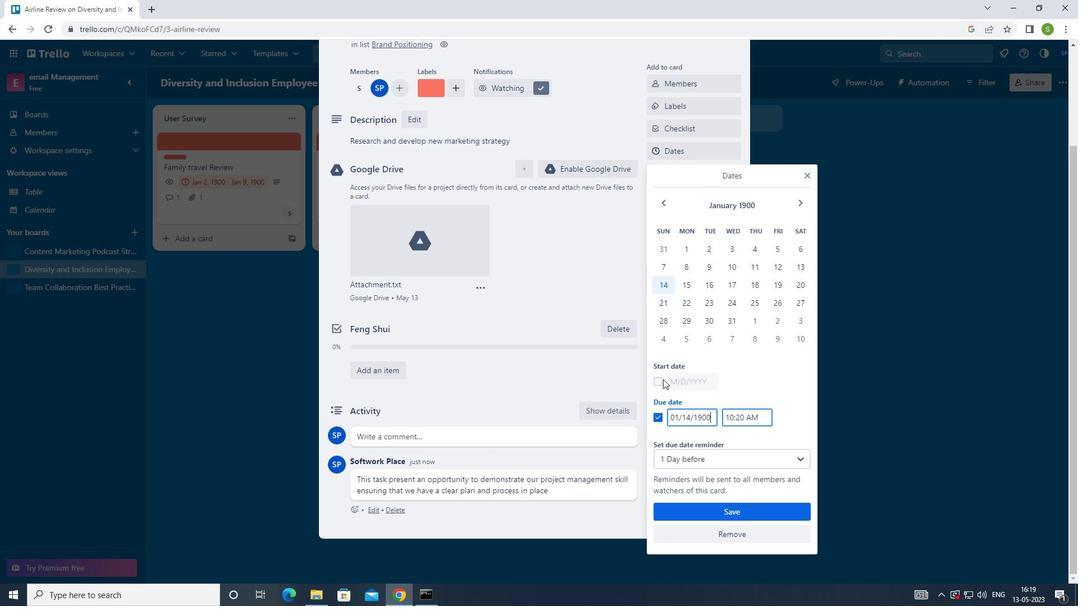 
Action: Mouse moved to (692, 265)
Screenshot: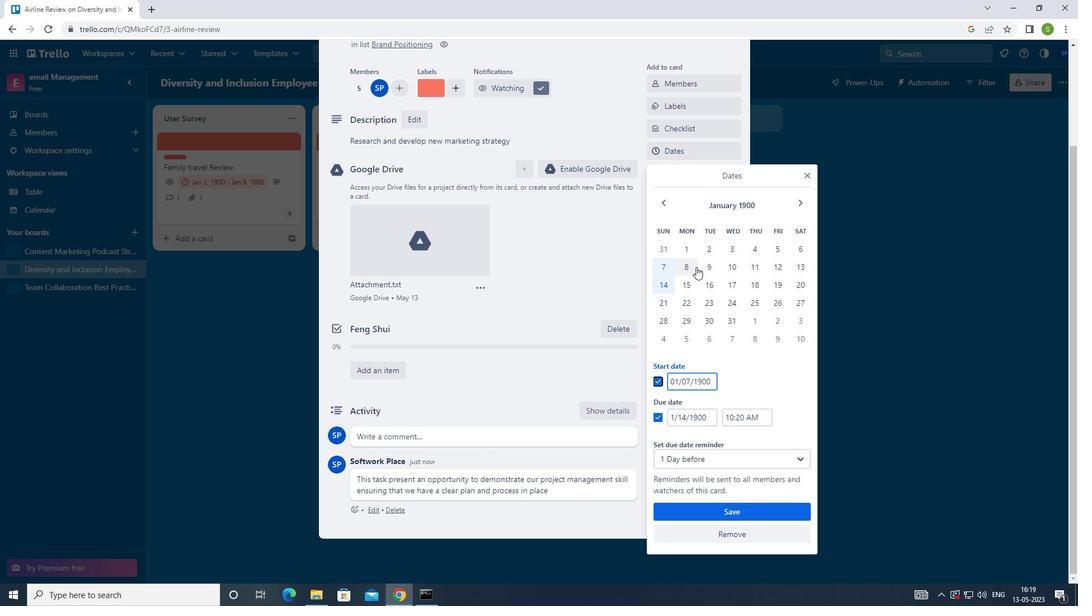 
Action: Mouse pressed left at (692, 265)
Screenshot: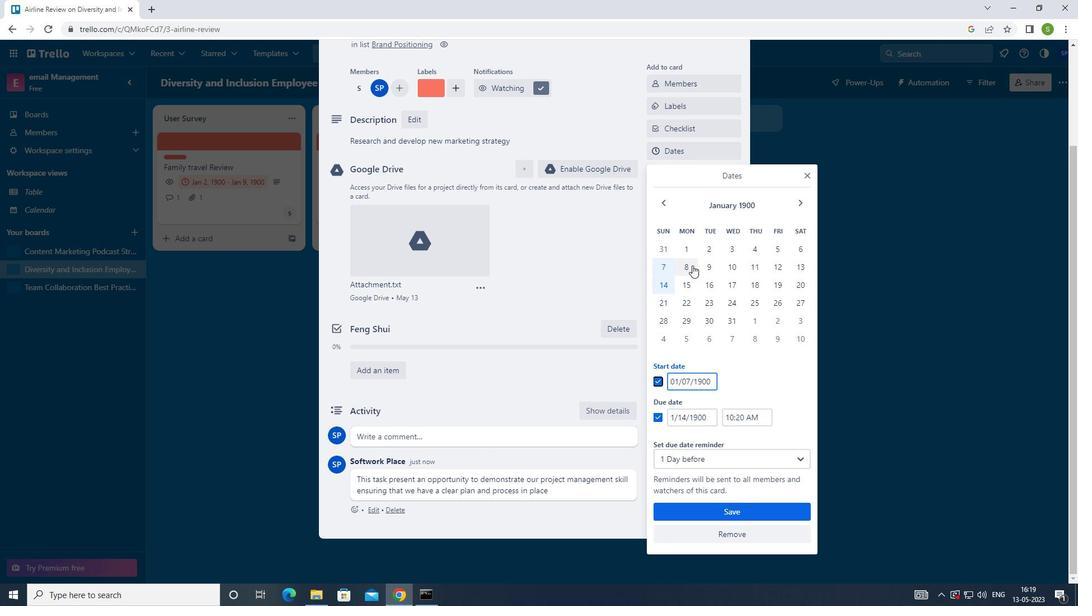 
Action: Mouse moved to (685, 280)
Screenshot: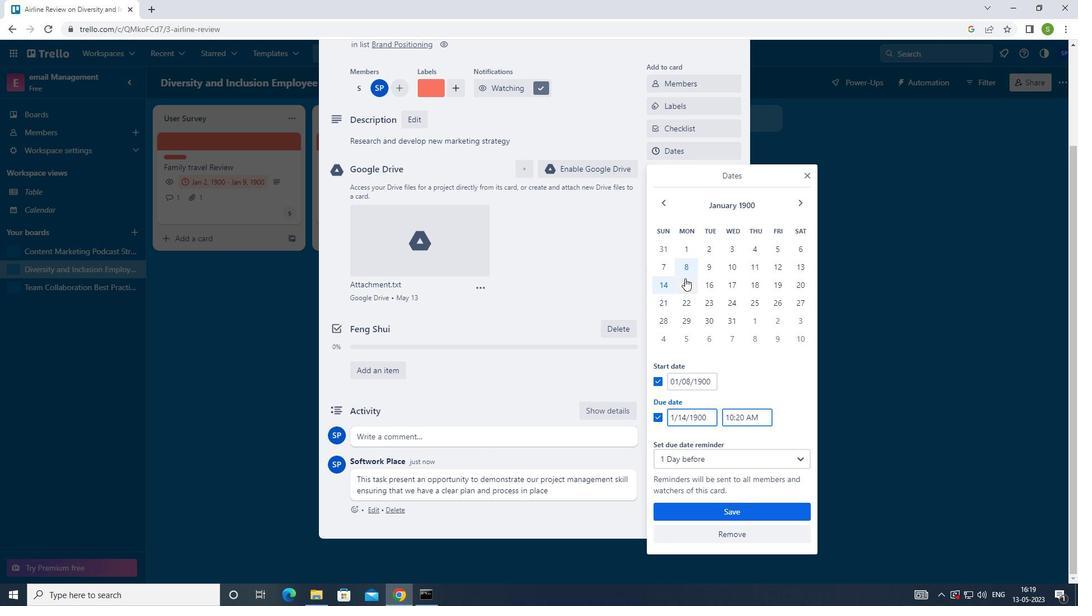 
Action: Mouse pressed left at (685, 280)
Screenshot: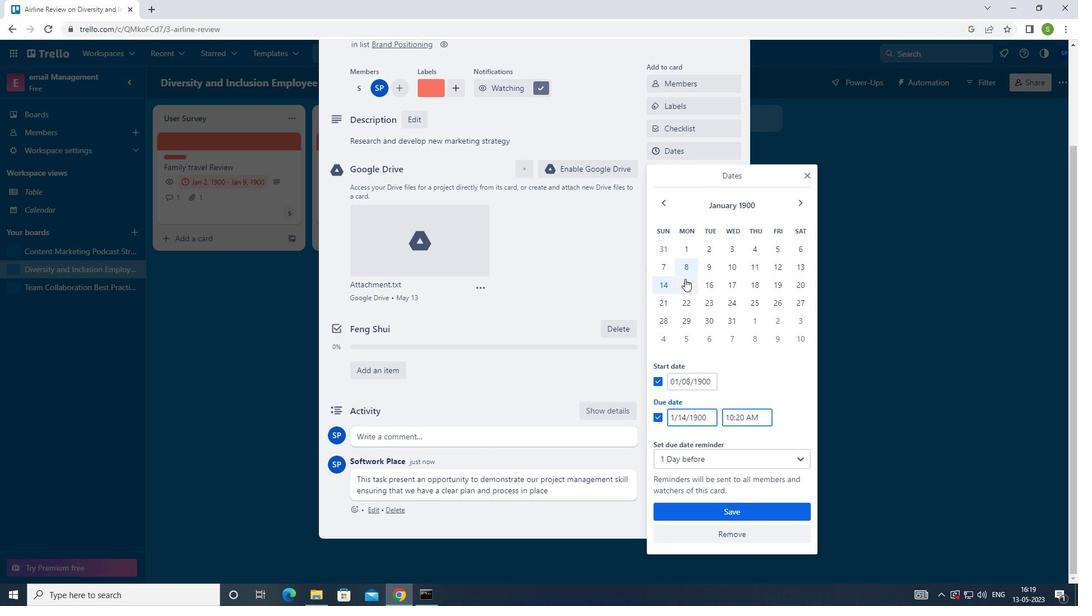 
Action: Mouse moved to (721, 512)
Screenshot: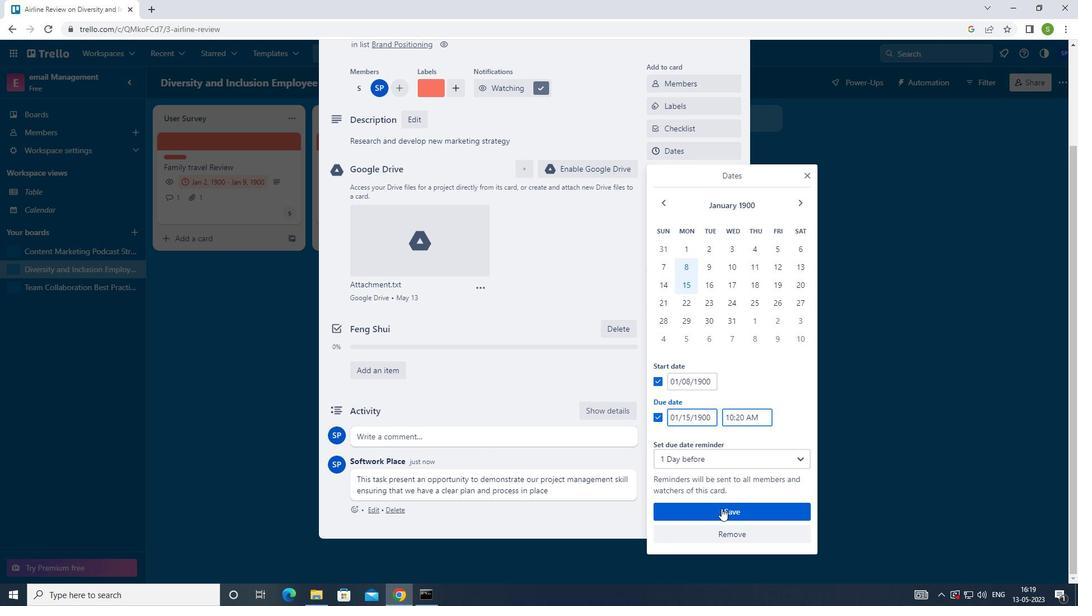 
Action: Mouse pressed left at (721, 512)
Screenshot: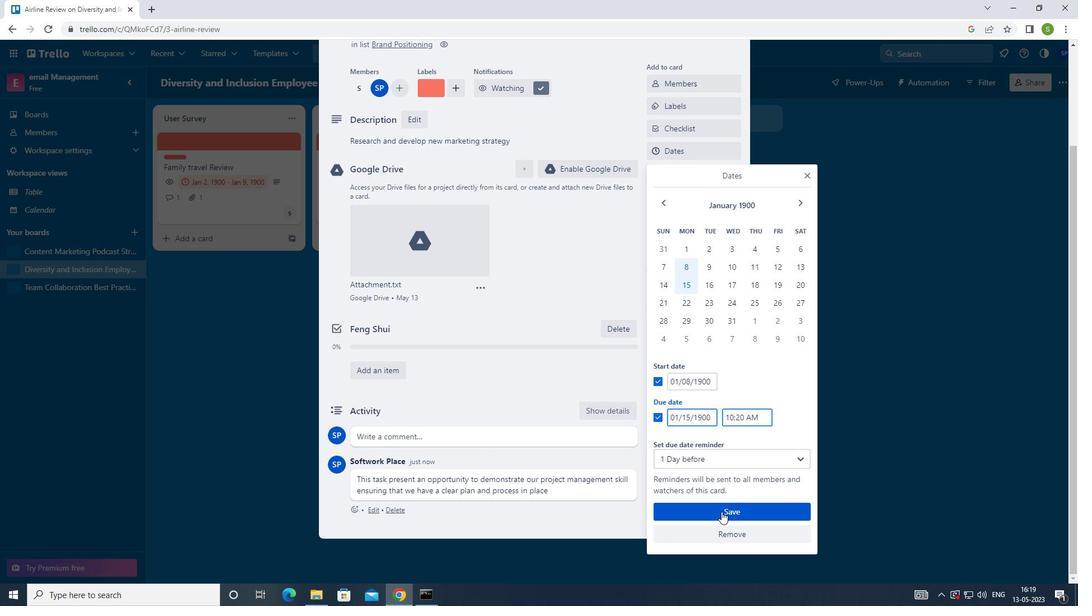 
Action: Mouse moved to (713, 449)
Screenshot: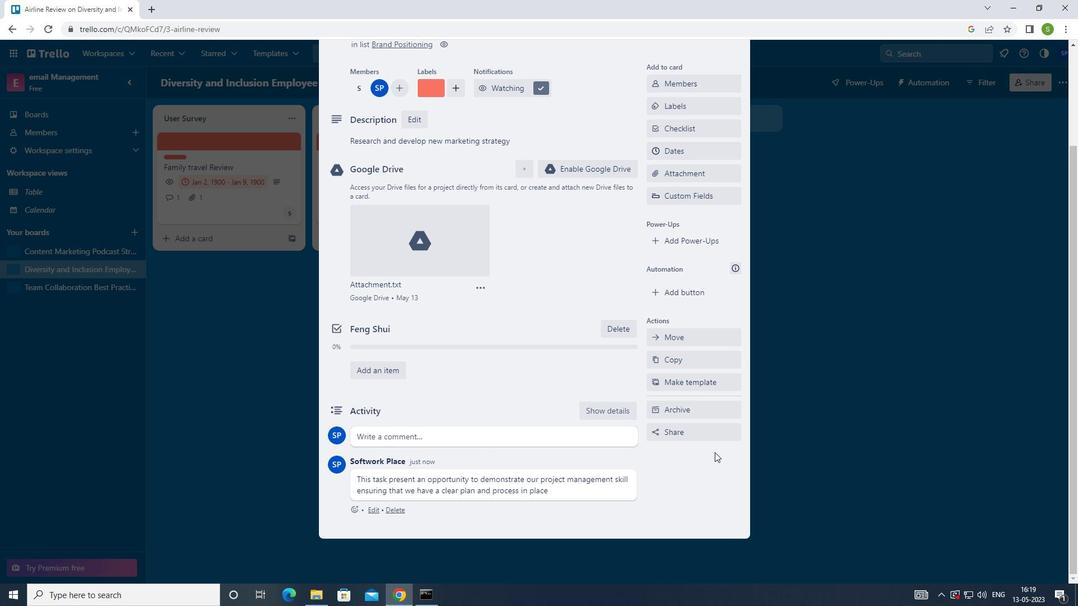 
Action: Key pressed <Key.f8>
Screenshot: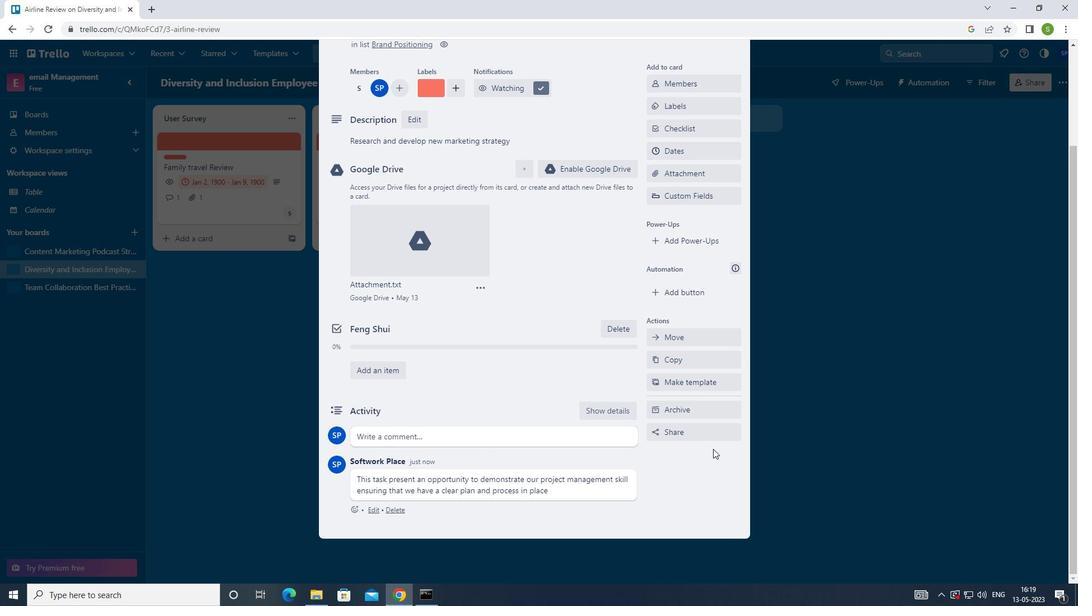 
